 Task: Find connections with filter location Vitória do Mearim with filter topic #Leanstartupswith filter profile language German with filter current company Recruitment Hub with filter school Sri Muthukumaran Institute Of Technology with filter industry Printing Services with filter service category FIle Management with filter keywords title Maintenance Engineer
Action: Mouse moved to (469, 67)
Screenshot: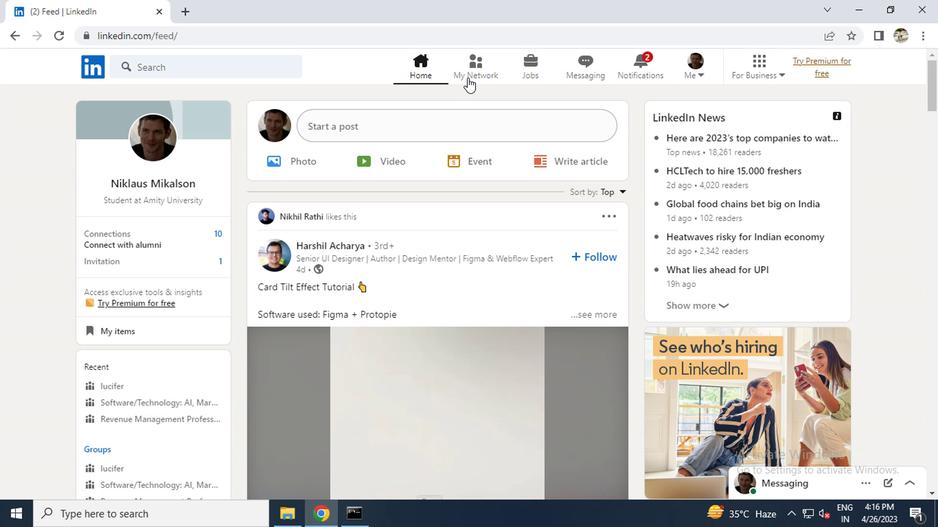 
Action: Mouse pressed left at (469, 67)
Screenshot: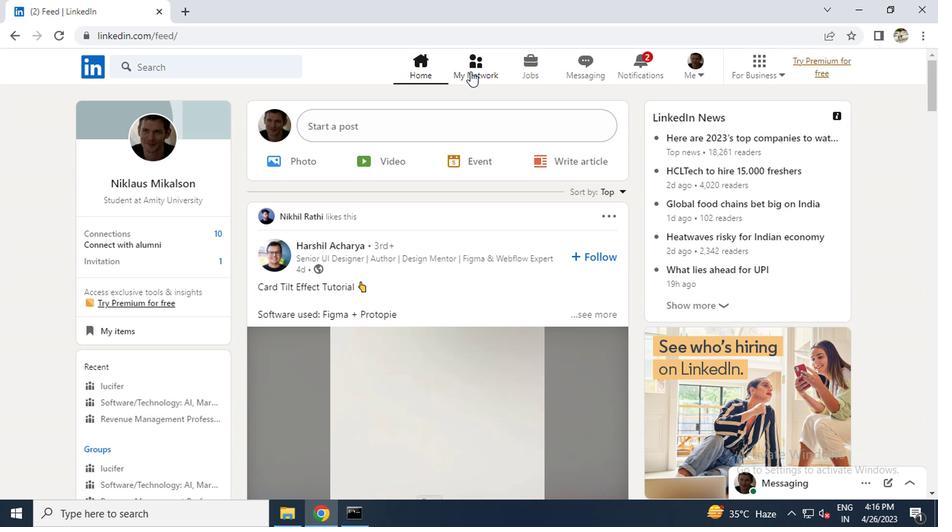 
Action: Mouse moved to (162, 143)
Screenshot: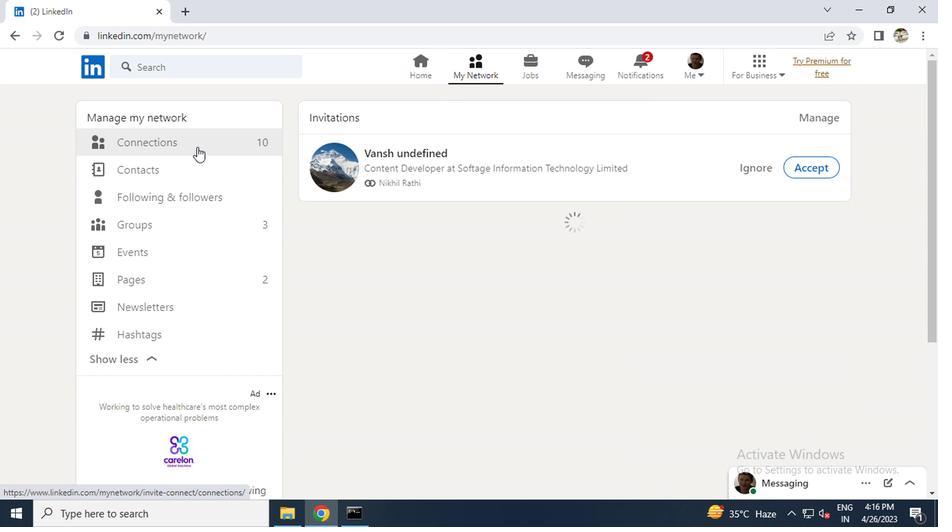 
Action: Mouse pressed left at (162, 143)
Screenshot: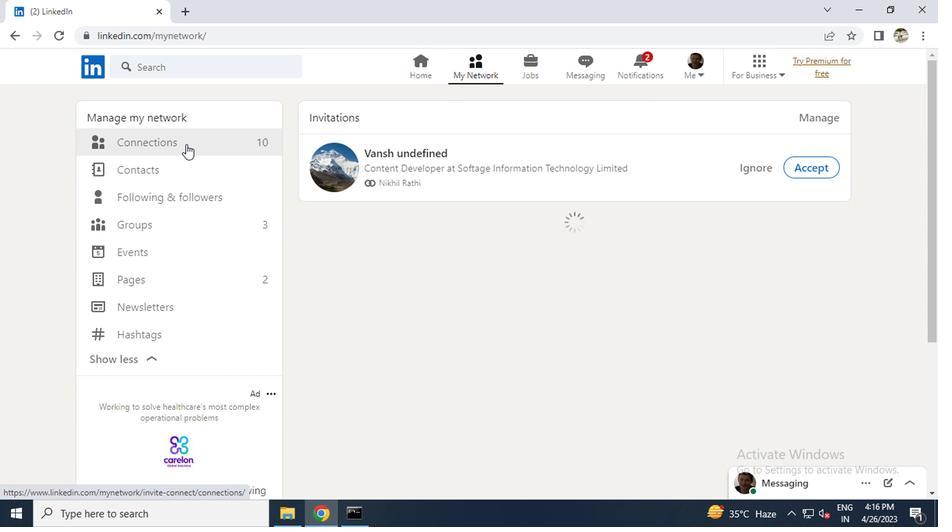 
Action: Mouse moved to (579, 148)
Screenshot: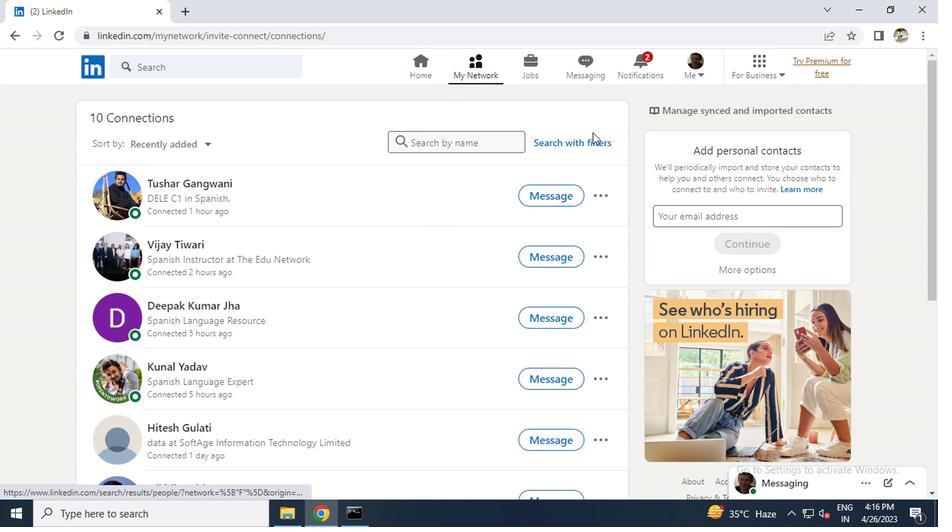 
Action: Mouse pressed left at (579, 148)
Screenshot: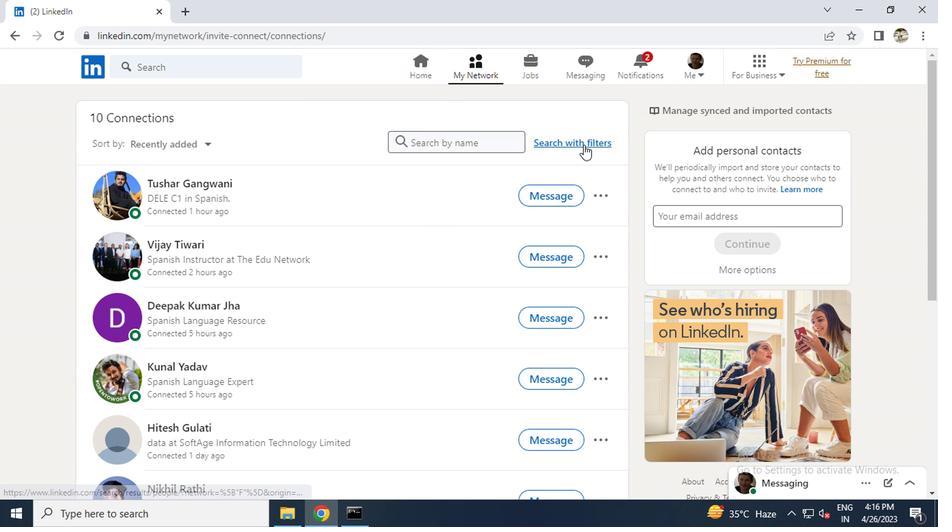 
Action: Mouse moved to (439, 100)
Screenshot: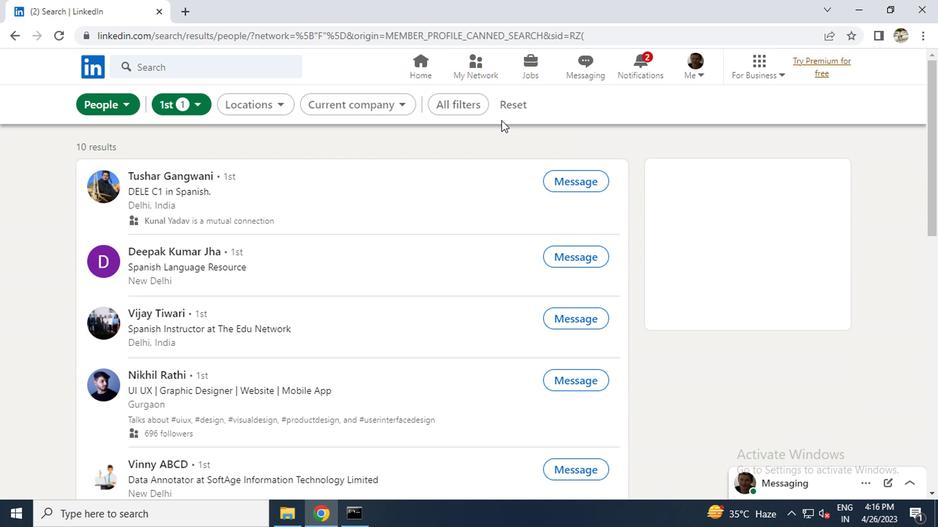 
Action: Mouse pressed left at (439, 100)
Screenshot: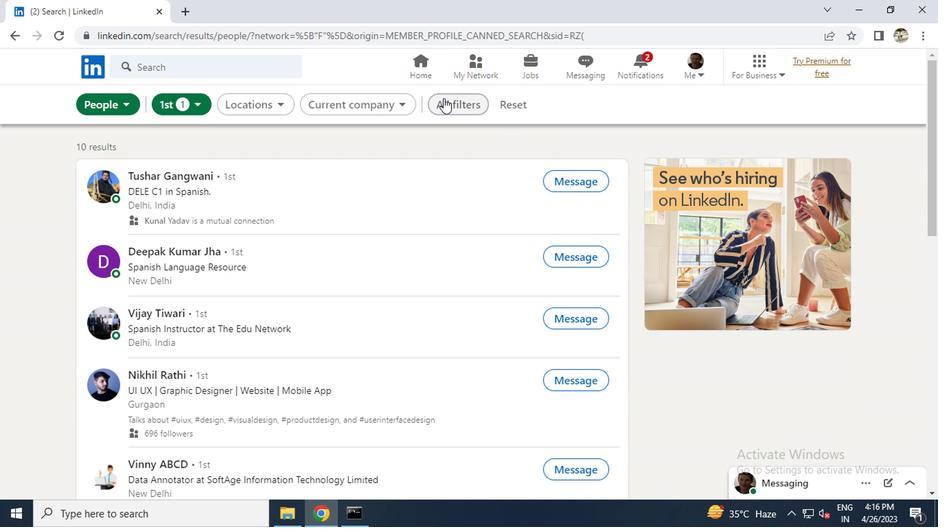 
Action: Mouse moved to (587, 192)
Screenshot: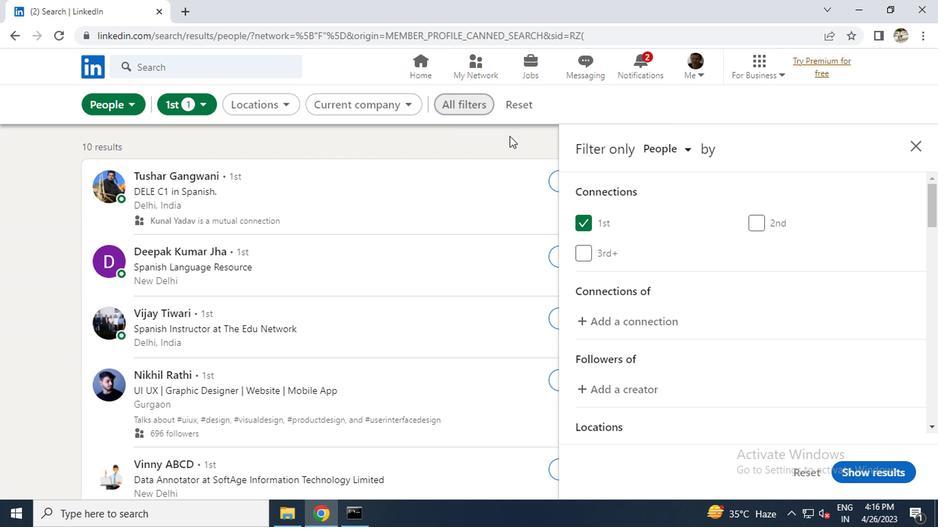 
Action: Mouse scrolled (587, 191) with delta (0, 0)
Screenshot: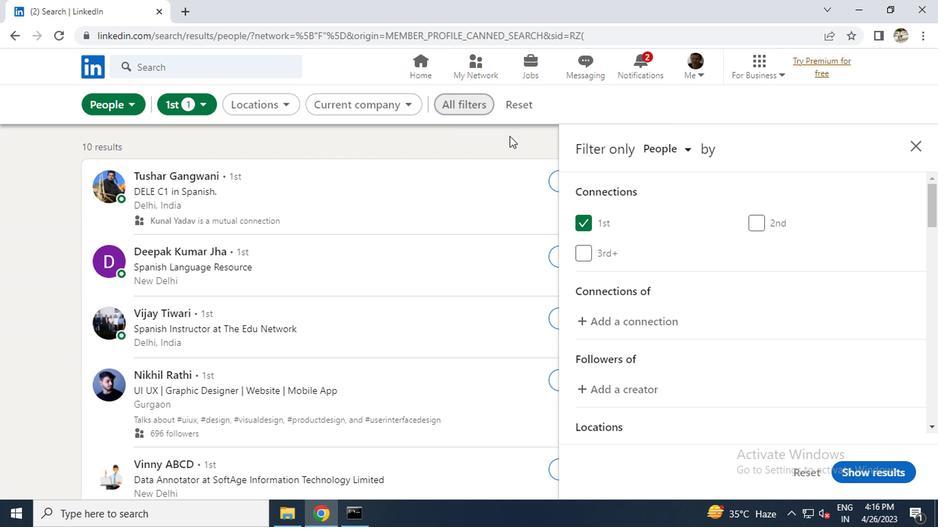 
Action: Mouse moved to (591, 195)
Screenshot: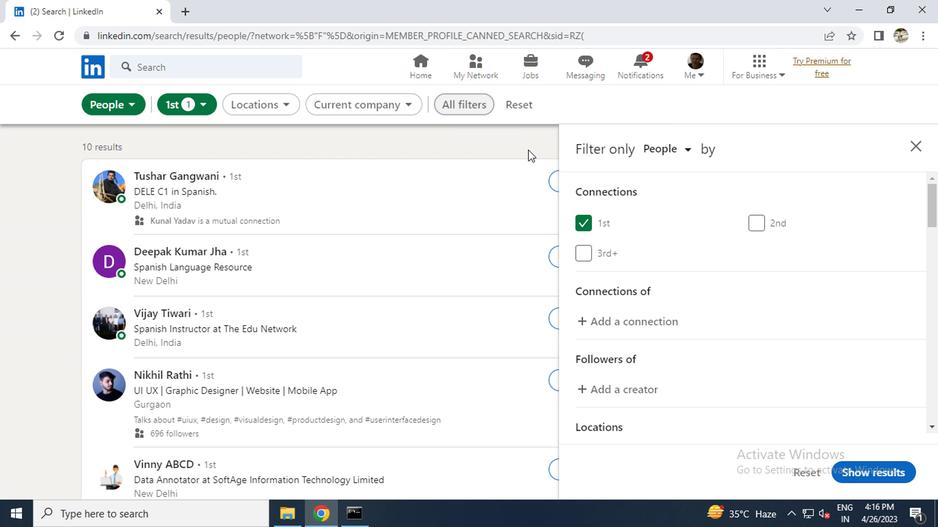 
Action: Mouse scrolled (591, 194) with delta (0, 0)
Screenshot: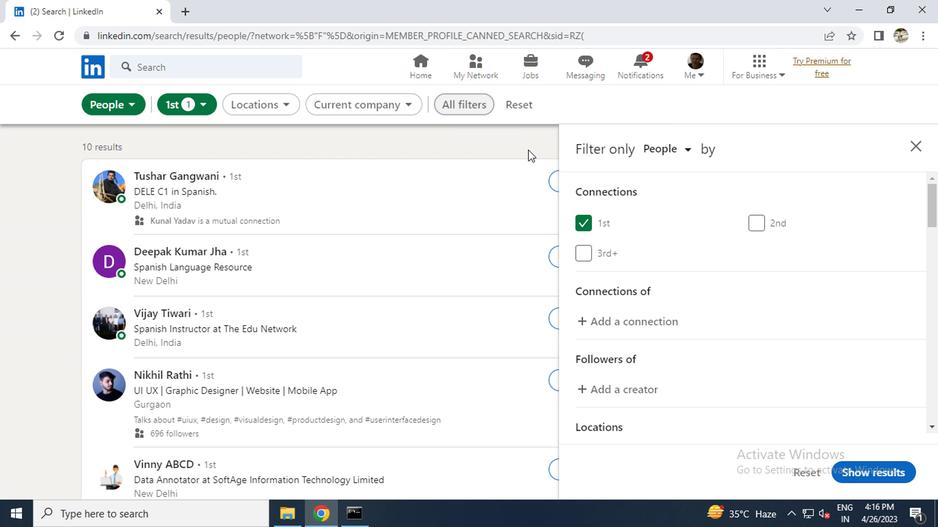 
Action: Mouse scrolled (591, 194) with delta (0, 0)
Screenshot: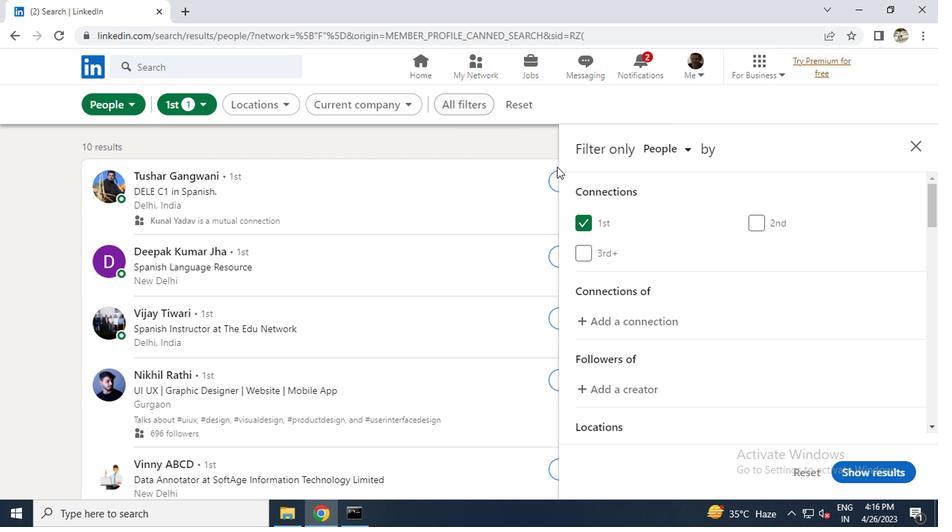 
Action: Mouse moved to (777, 316)
Screenshot: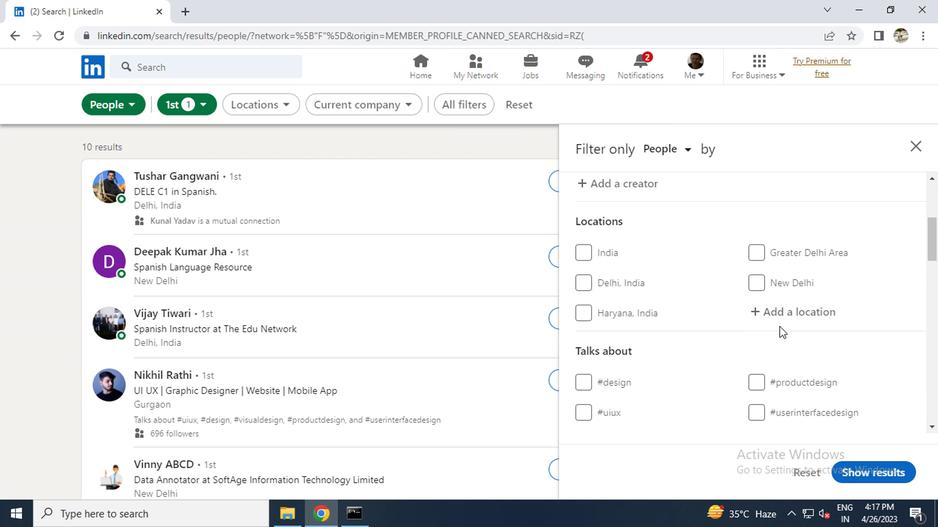 
Action: Mouse pressed left at (777, 316)
Screenshot: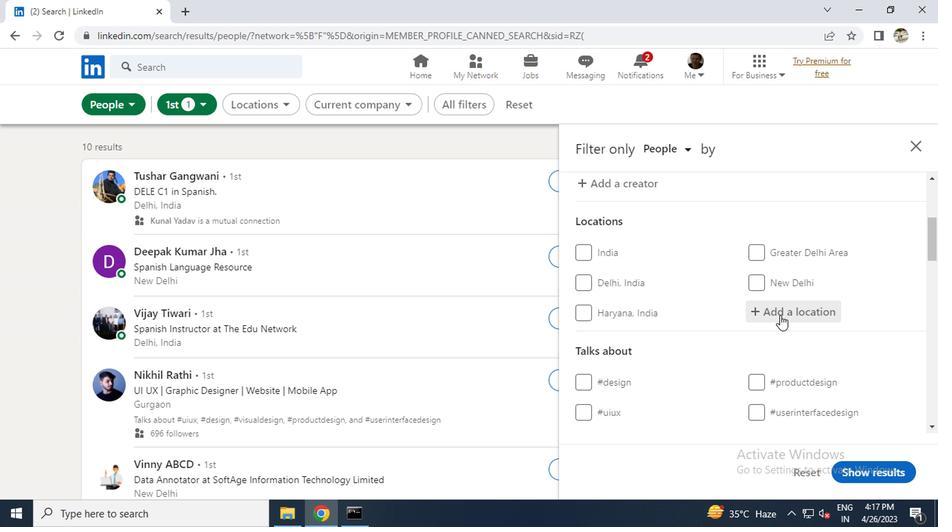 
Action: Key pressed <Key.caps_lock>v<Key.caps_lock>itoria<Key.space><Key.caps_lock>d<Key.caps_lock>o<Key.space><Key.caps_lock>m<Key.caps_lock>earim<Key.enter>
Screenshot: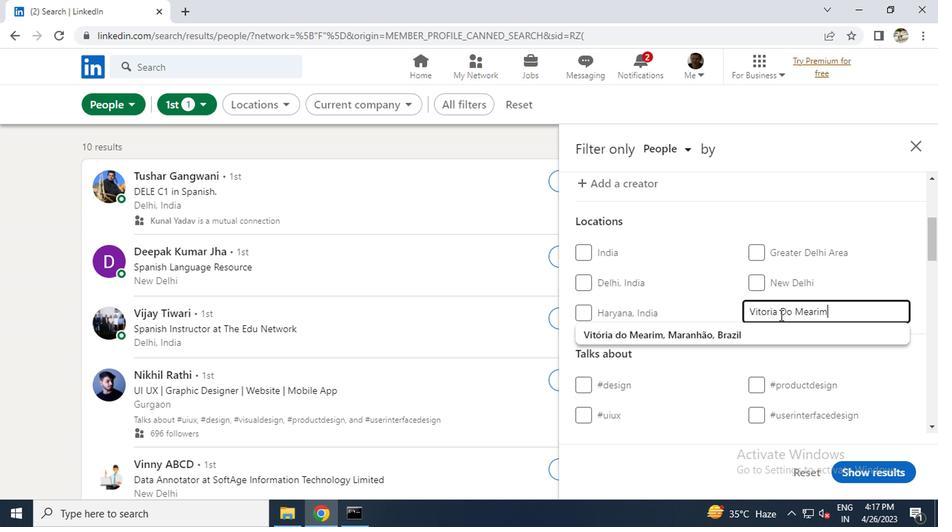 
Action: Mouse scrolled (777, 315) with delta (0, 0)
Screenshot: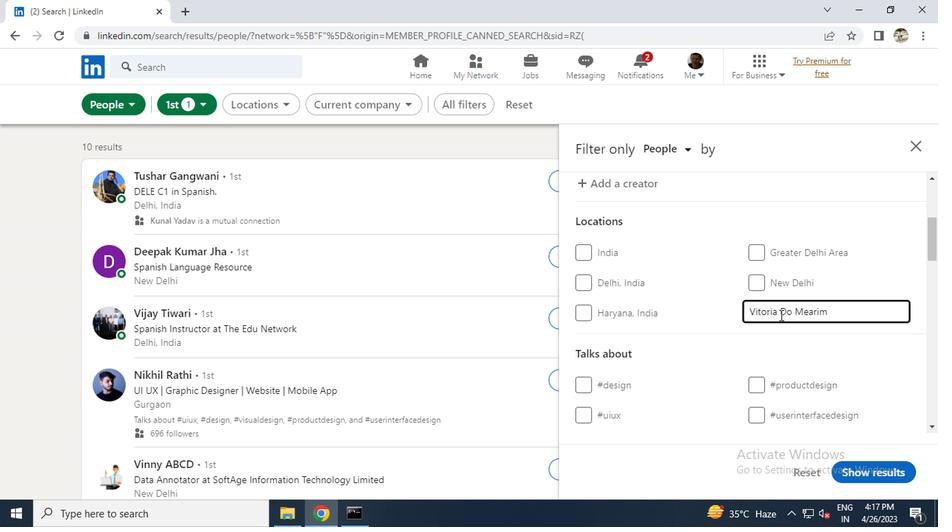 
Action: Mouse scrolled (777, 315) with delta (0, 0)
Screenshot: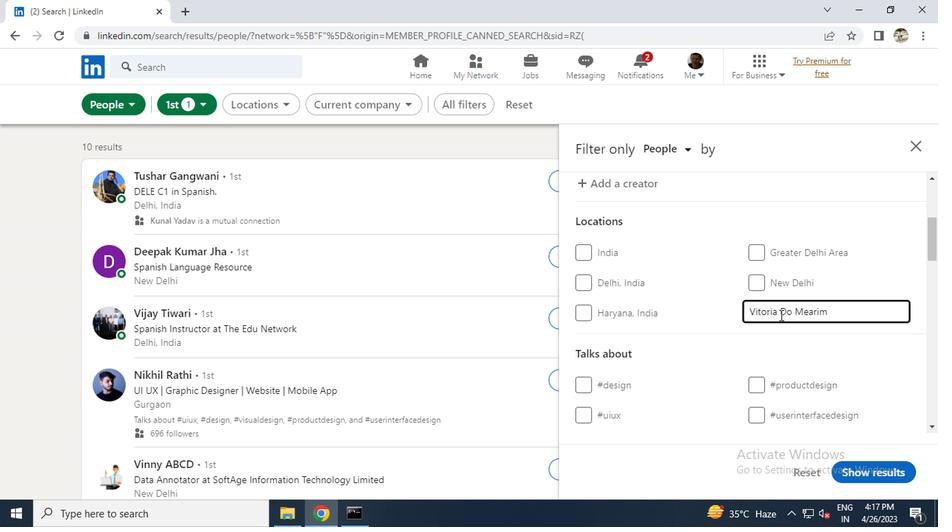 
Action: Mouse moved to (777, 307)
Screenshot: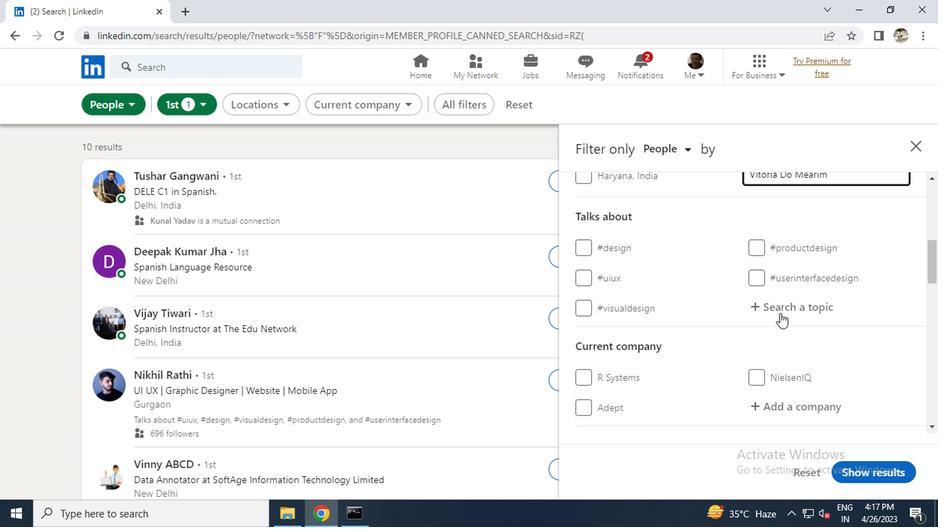
Action: Mouse pressed left at (777, 307)
Screenshot: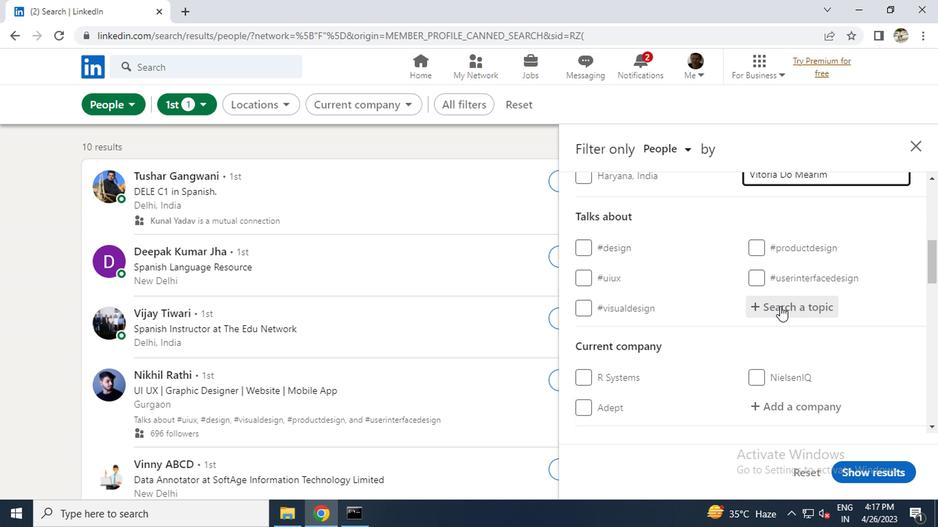 
Action: Key pressed <Key.shift>#<Key.caps_lock>L<Key.caps_lock>EANSTARTUPS<Key.enter>
Screenshot: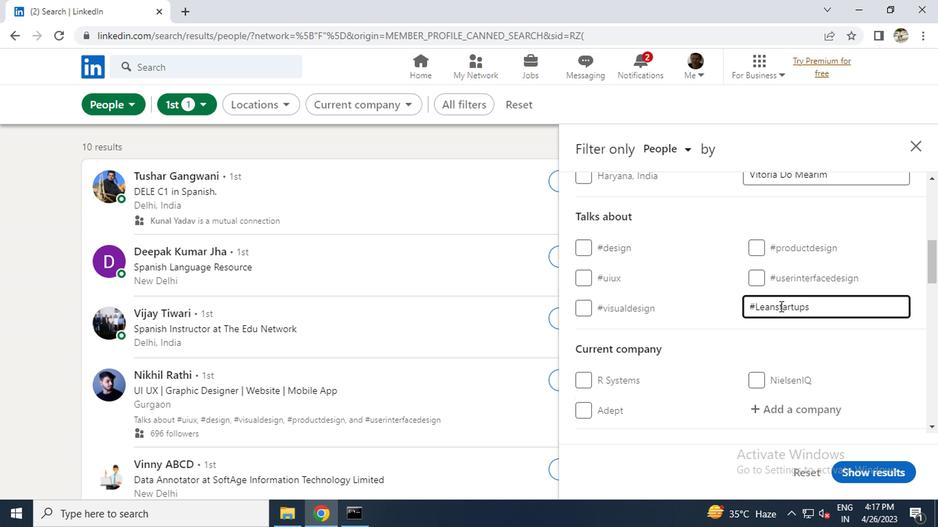 
Action: Mouse scrolled (777, 306) with delta (0, 0)
Screenshot: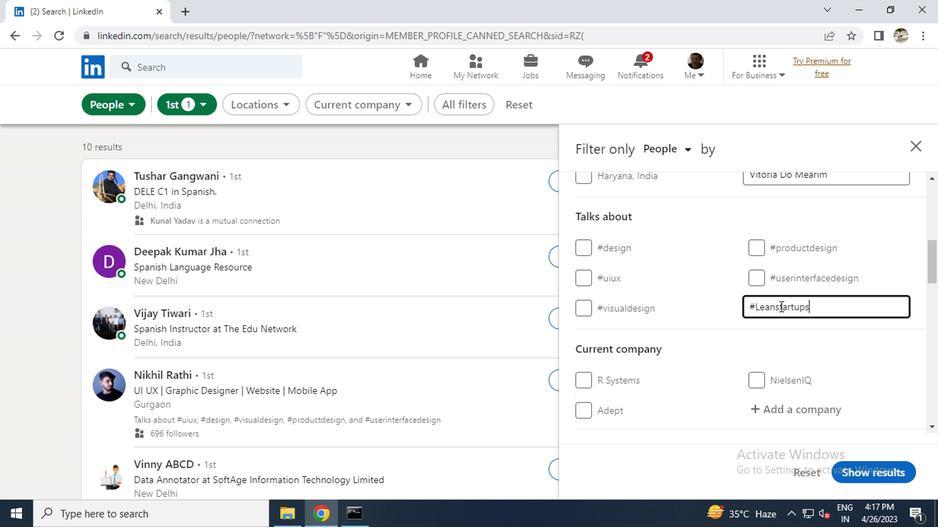 
Action: Mouse scrolled (777, 306) with delta (0, 0)
Screenshot: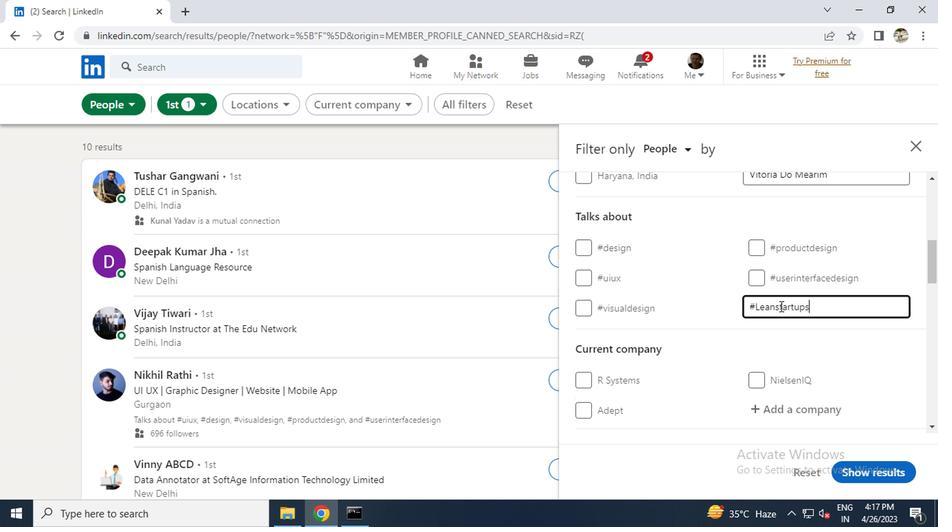 
Action: Mouse scrolled (777, 306) with delta (0, 0)
Screenshot: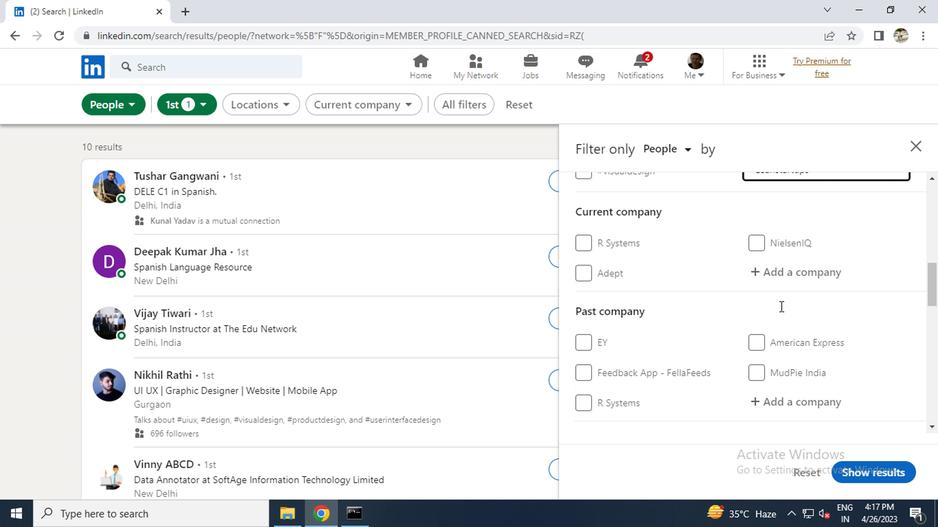 
Action: Mouse scrolled (777, 306) with delta (0, 0)
Screenshot: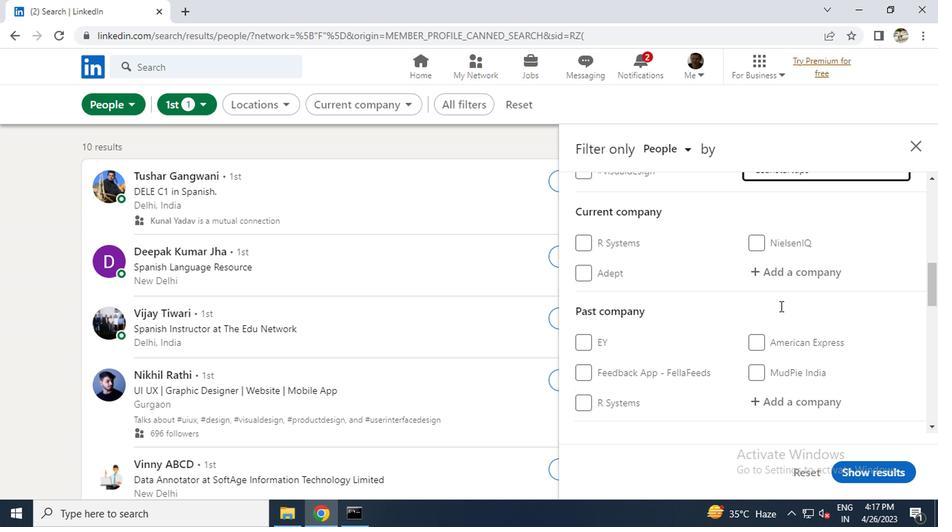 
Action: Mouse scrolled (777, 306) with delta (0, 0)
Screenshot: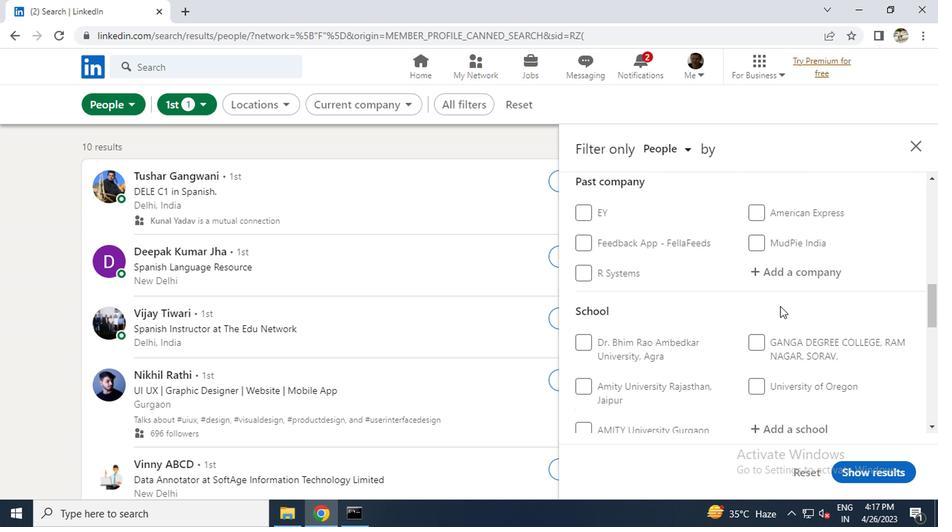 
Action: Mouse scrolled (777, 306) with delta (0, 0)
Screenshot: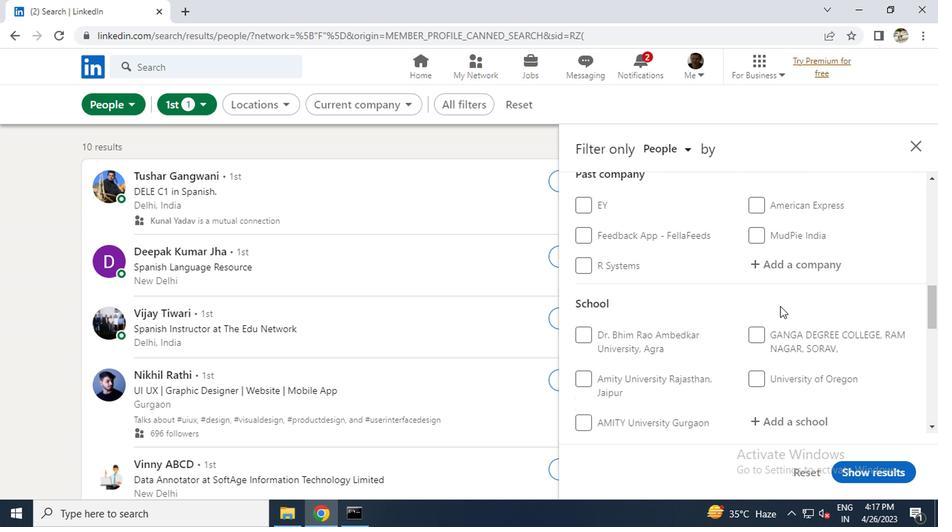 
Action: Mouse scrolled (777, 306) with delta (0, 0)
Screenshot: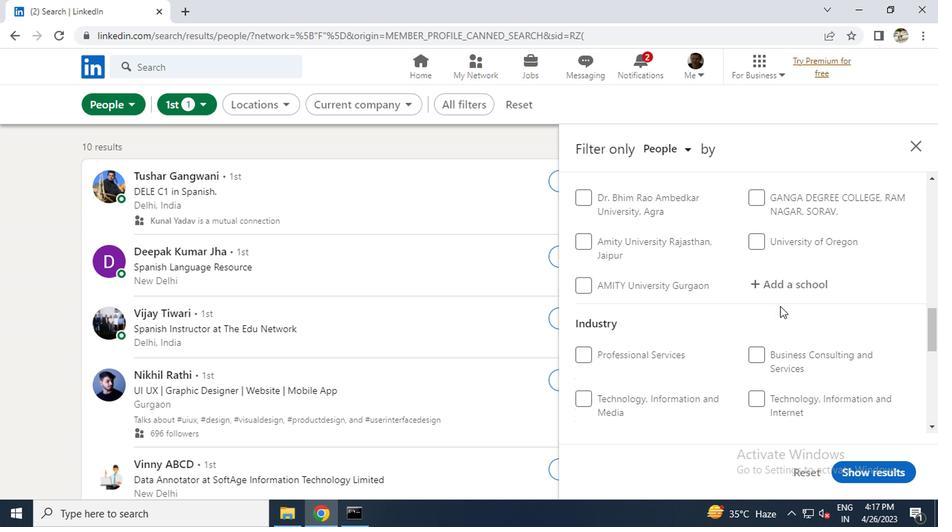 
Action: Mouse scrolled (777, 306) with delta (0, 0)
Screenshot: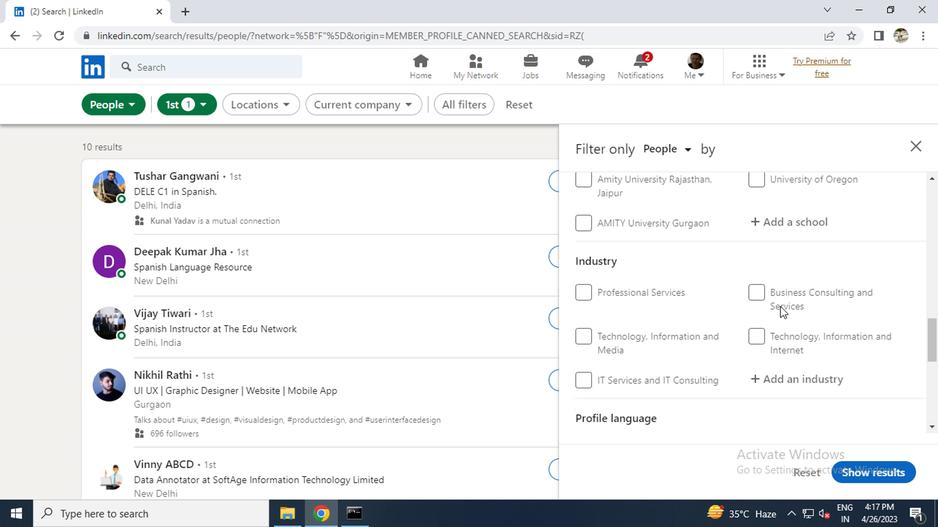
Action: Mouse scrolled (777, 308) with delta (0, 0)
Screenshot: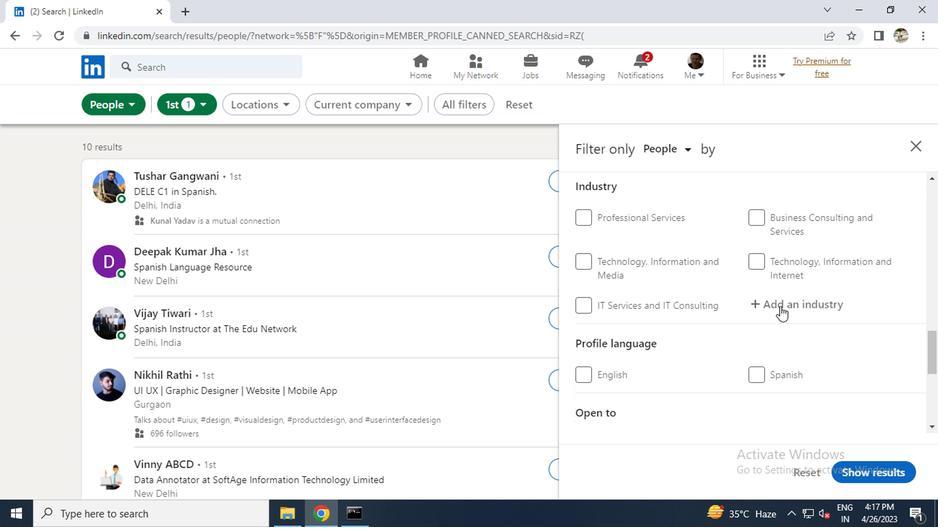 
Action: Mouse scrolled (777, 308) with delta (0, 0)
Screenshot: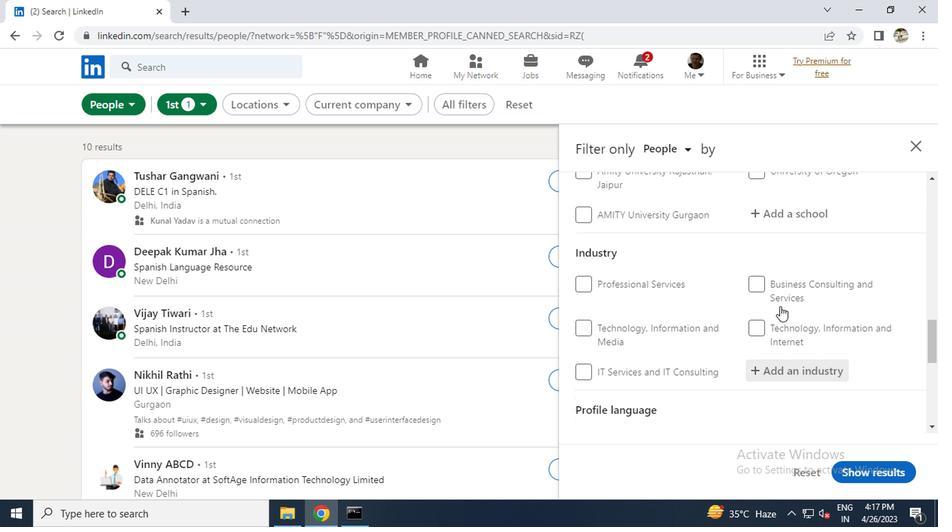 
Action: Mouse scrolled (777, 308) with delta (0, 0)
Screenshot: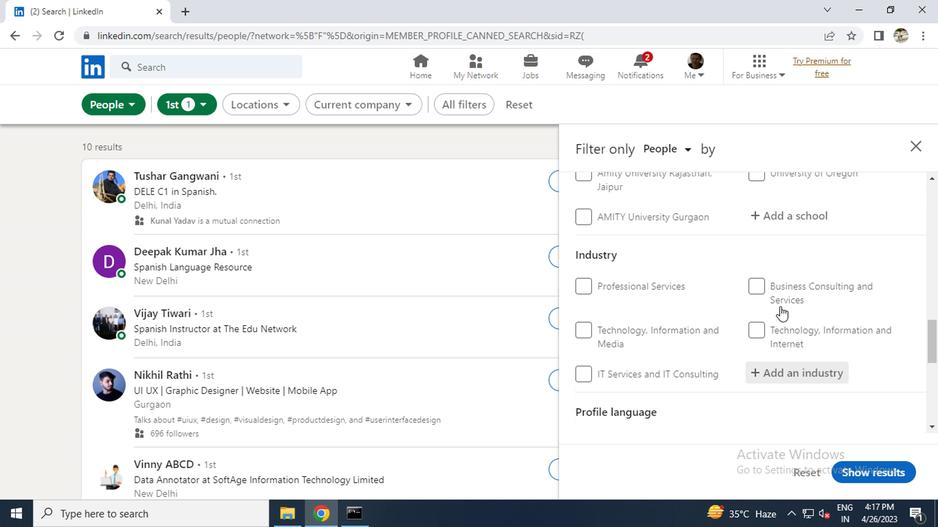 
Action: Mouse scrolled (777, 308) with delta (0, 0)
Screenshot: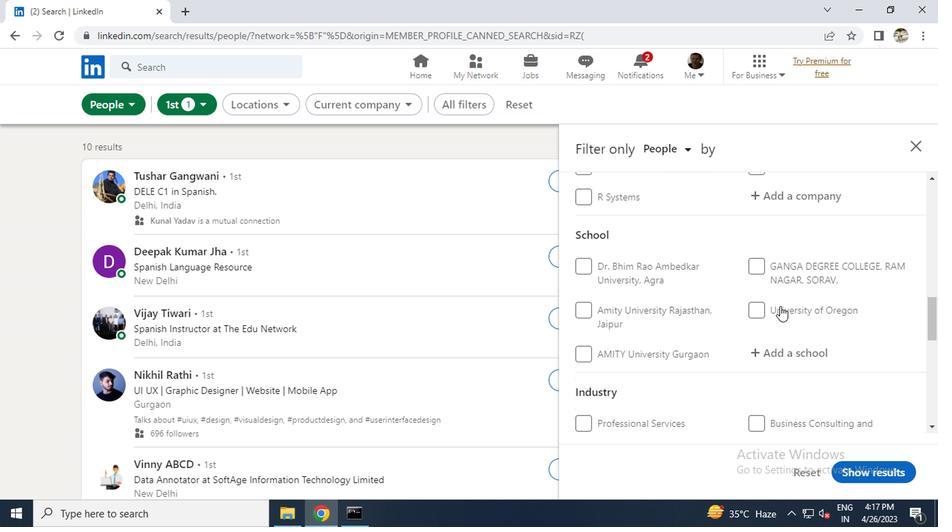 
Action: Mouse scrolled (777, 308) with delta (0, 0)
Screenshot: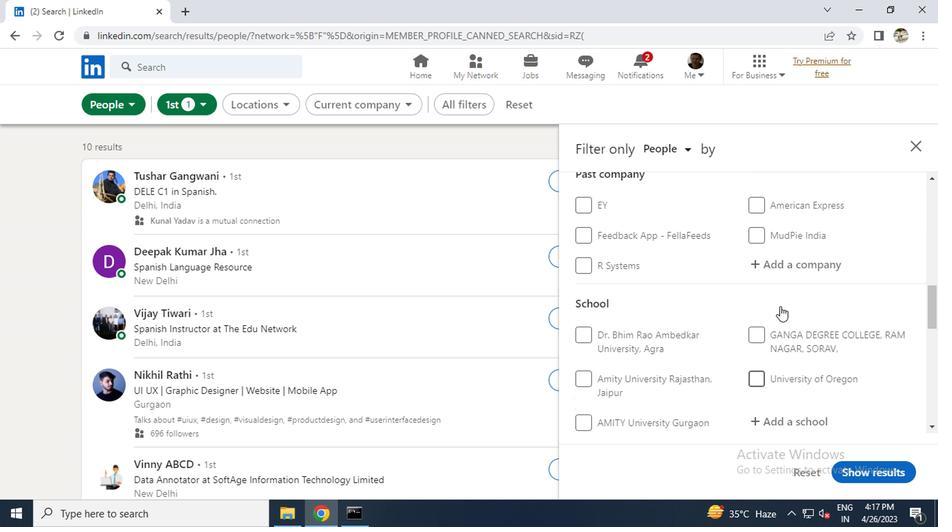 
Action: Mouse scrolled (777, 308) with delta (0, 0)
Screenshot: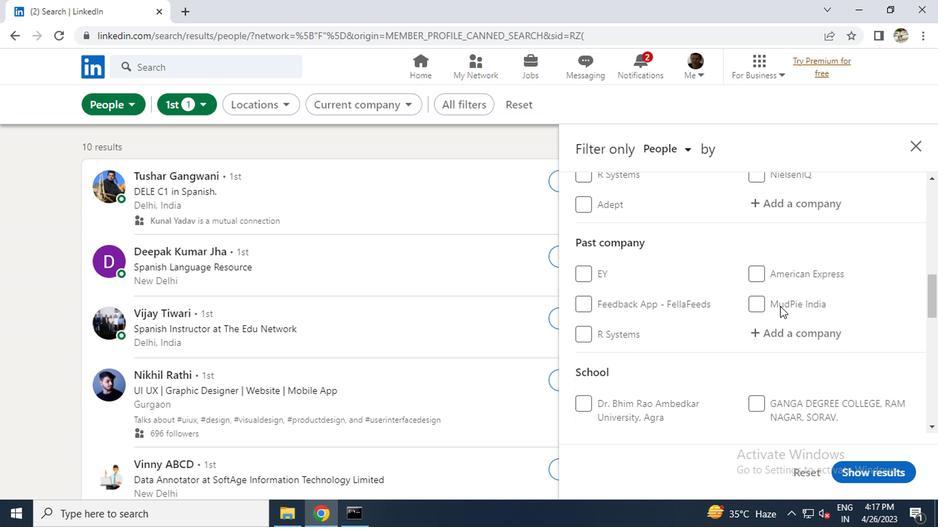 
Action: Mouse moved to (781, 269)
Screenshot: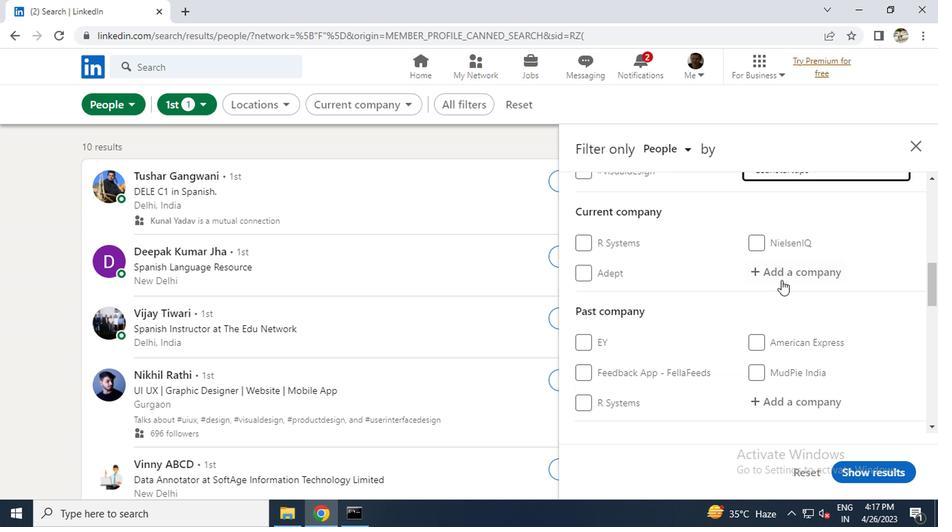 
Action: Mouse pressed left at (781, 269)
Screenshot: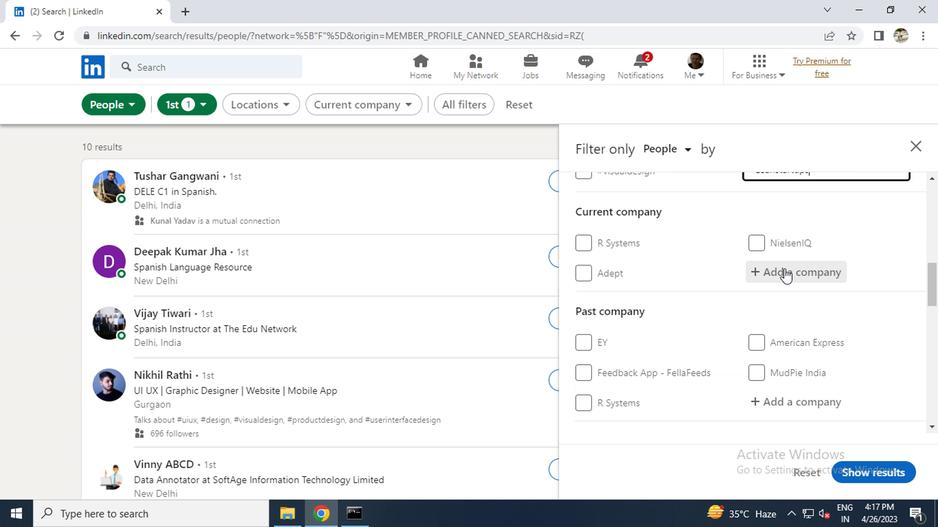 
Action: Key pressed <Key.caps_lock>R<Key.caps_lock>ECRUITMENT<Key.space><Key.caps_lock>H<Key.caps_lock>UB
Screenshot: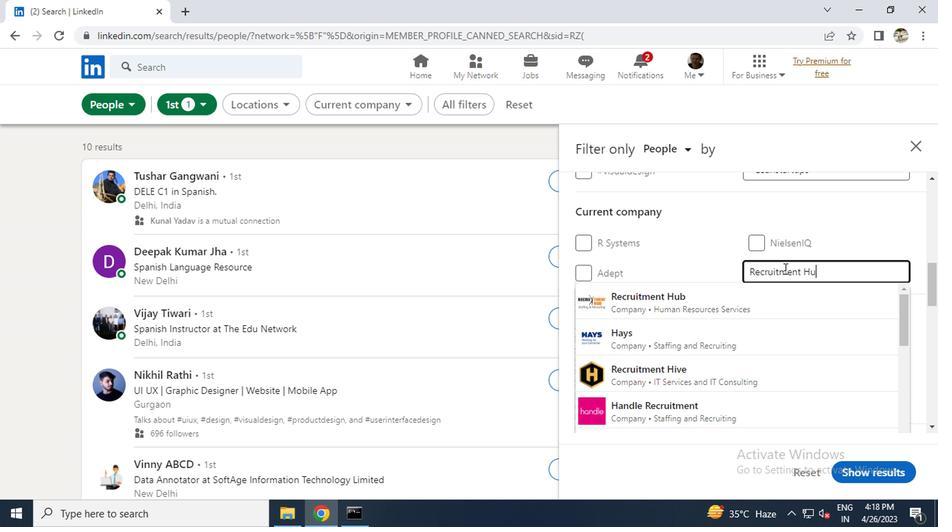 
Action: Mouse moved to (690, 297)
Screenshot: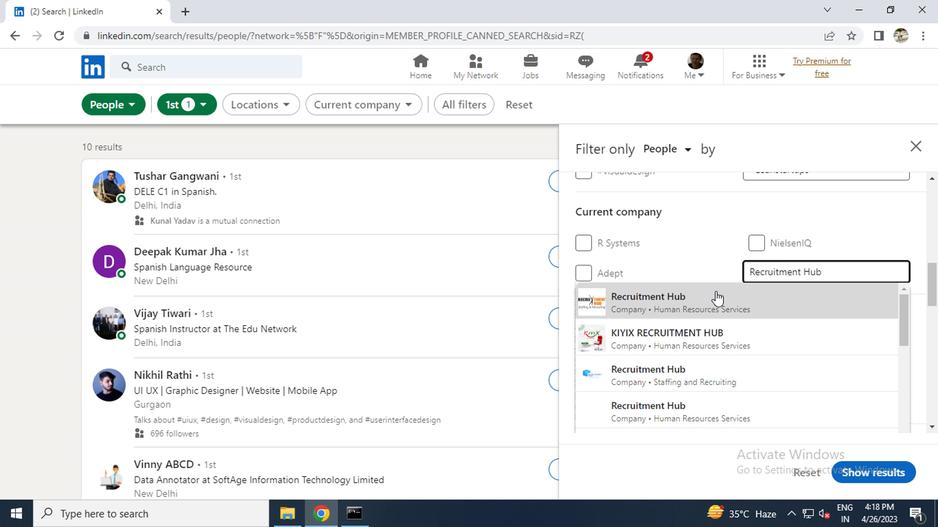 
Action: Mouse pressed left at (690, 297)
Screenshot: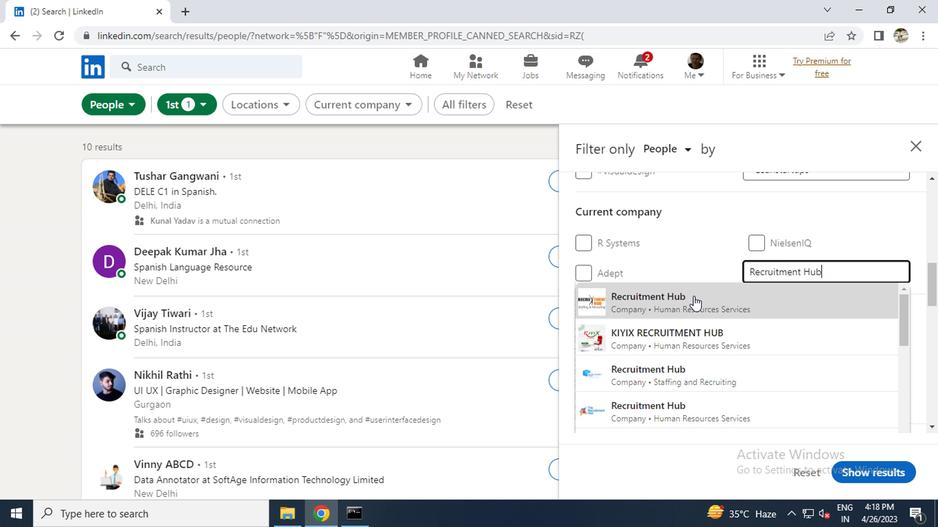 
Action: Mouse scrolled (690, 296) with delta (0, 0)
Screenshot: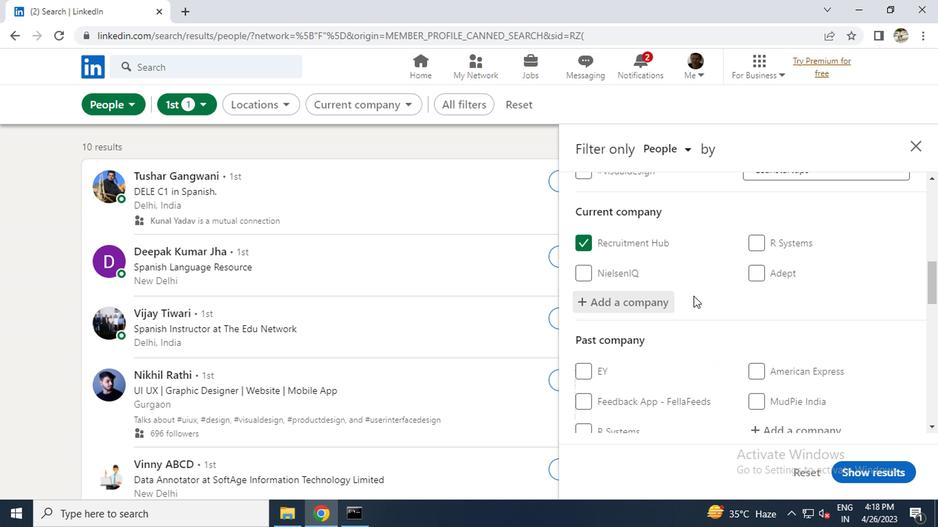 
Action: Mouse scrolled (690, 296) with delta (0, 0)
Screenshot: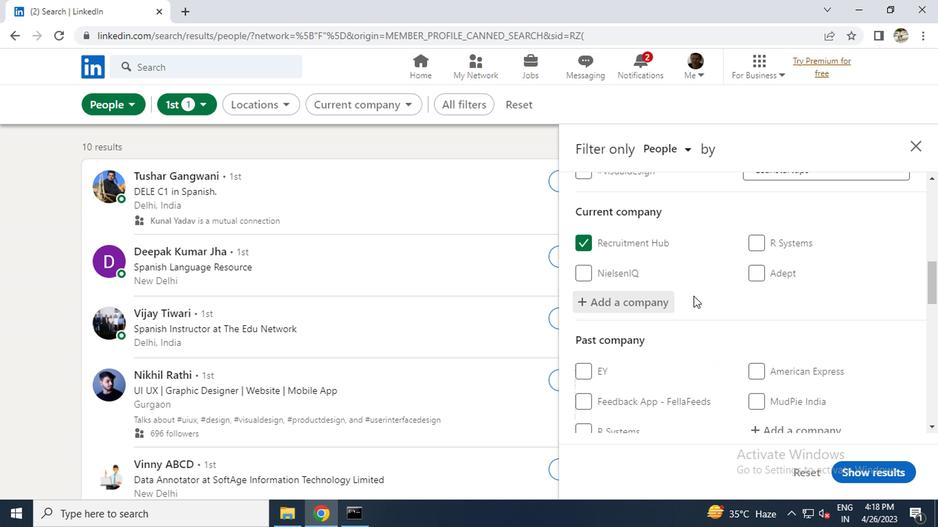 
Action: Mouse moved to (697, 300)
Screenshot: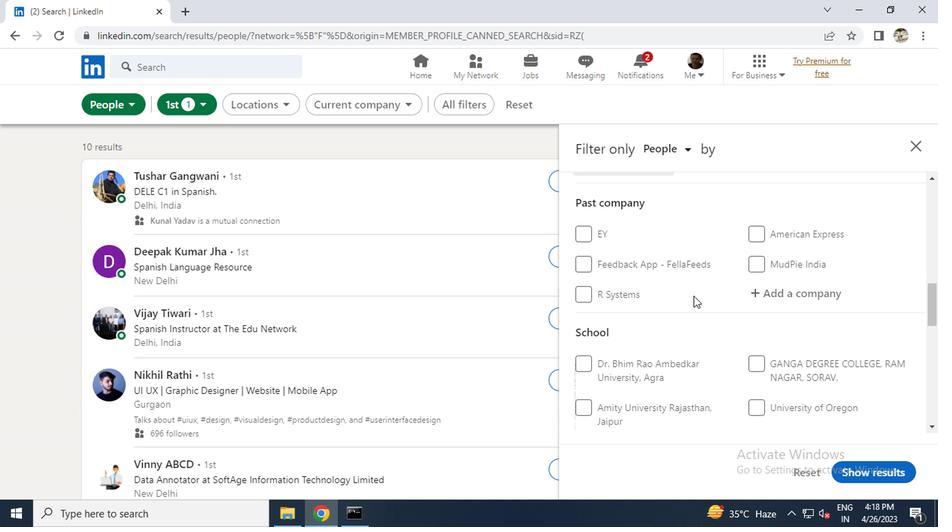 
Action: Mouse scrolled (697, 299) with delta (0, 0)
Screenshot: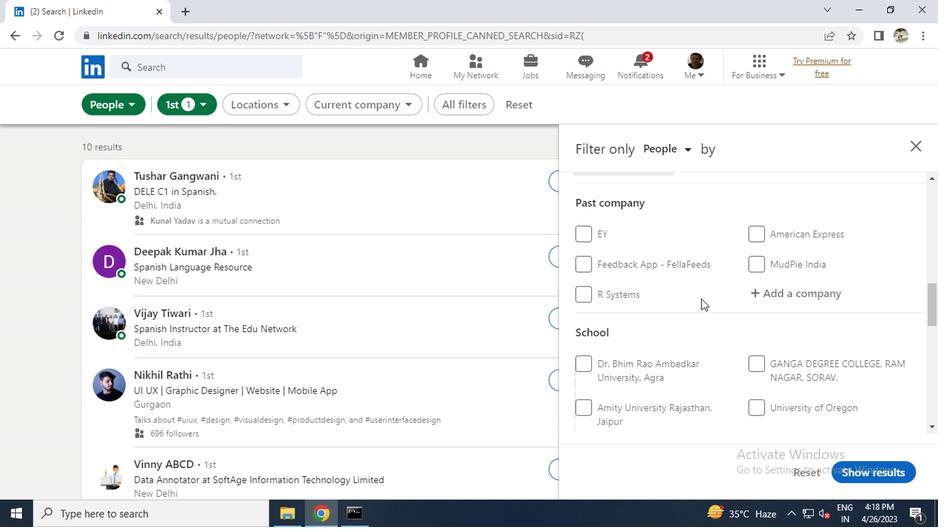
Action: Mouse moved to (762, 374)
Screenshot: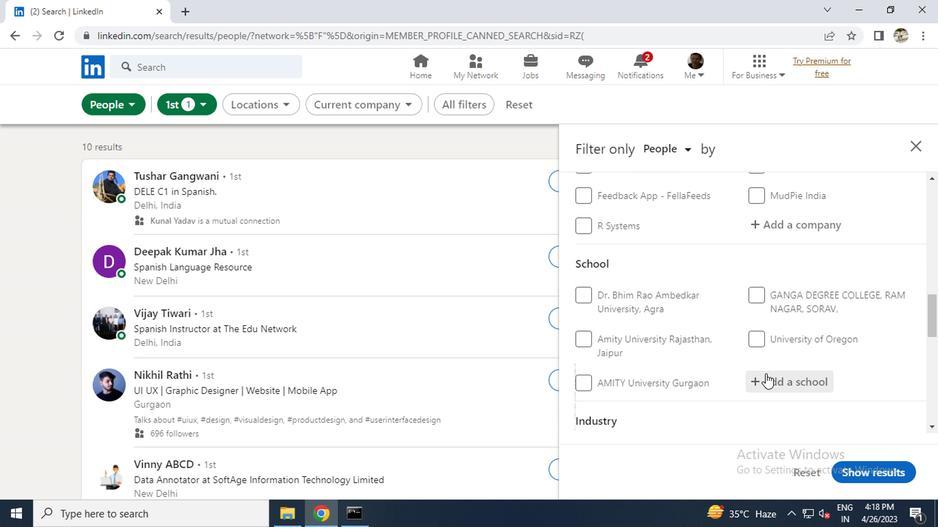 
Action: Mouse pressed left at (762, 374)
Screenshot: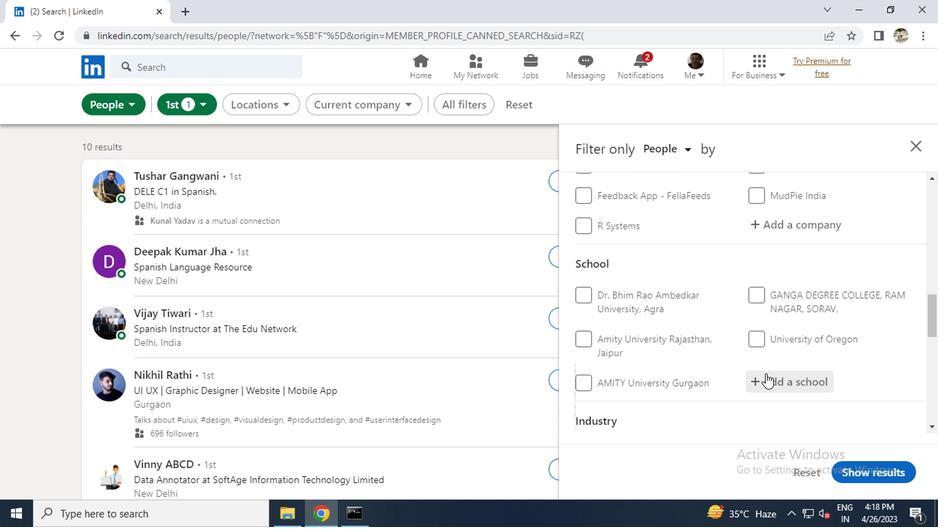 
Action: Key pressed <Key.caps_lock>S<Key.caps_lock>RI<Key.space><Key.caps_lock>M<Key.caps_lock>UTHUKU
Screenshot: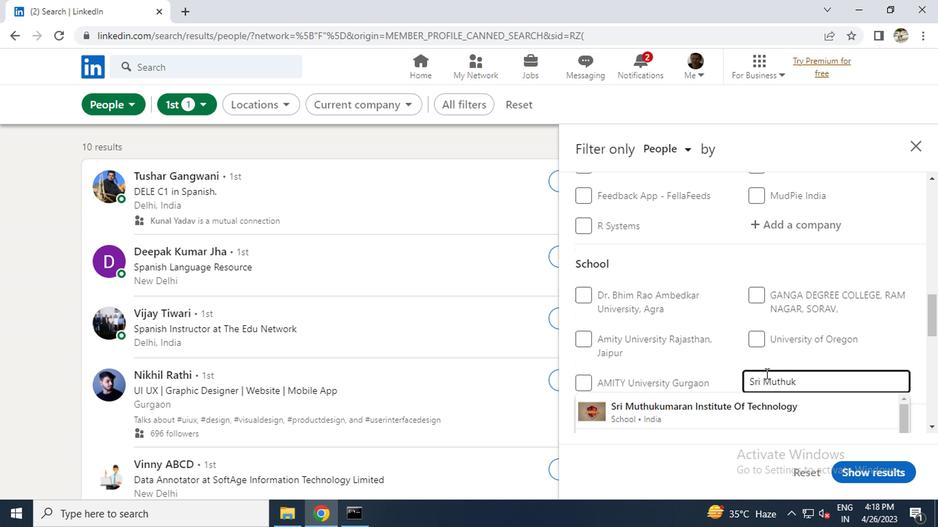 
Action: Mouse moved to (722, 412)
Screenshot: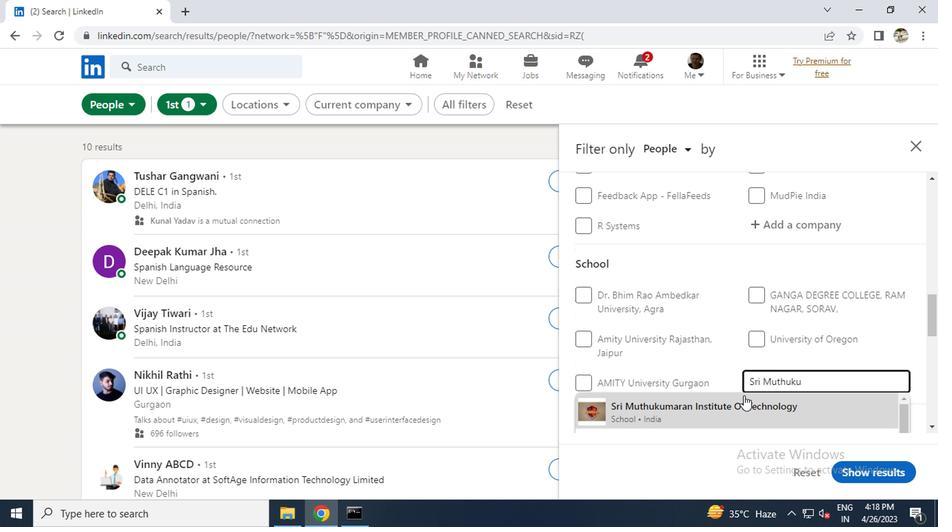 
Action: Mouse pressed left at (722, 412)
Screenshot: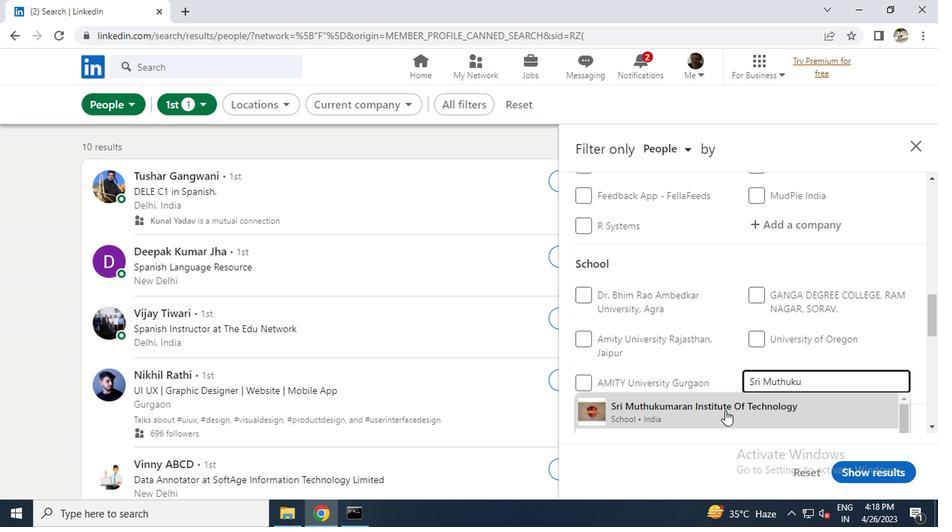 
Action: Mouse scrolled (722, 411) with delta (0, 0)
Screenshot: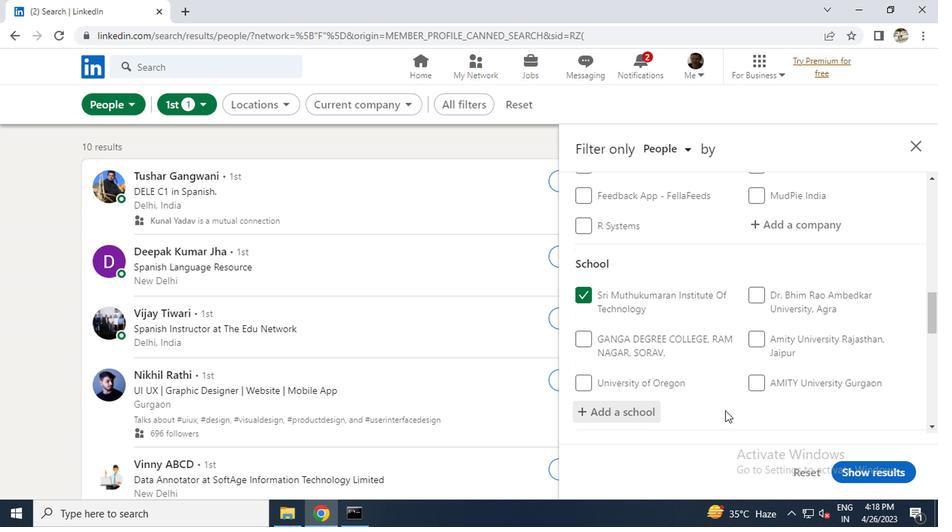 
Action: Mouse scrolled (722, 411) with delta (0, 0)
Screenshot: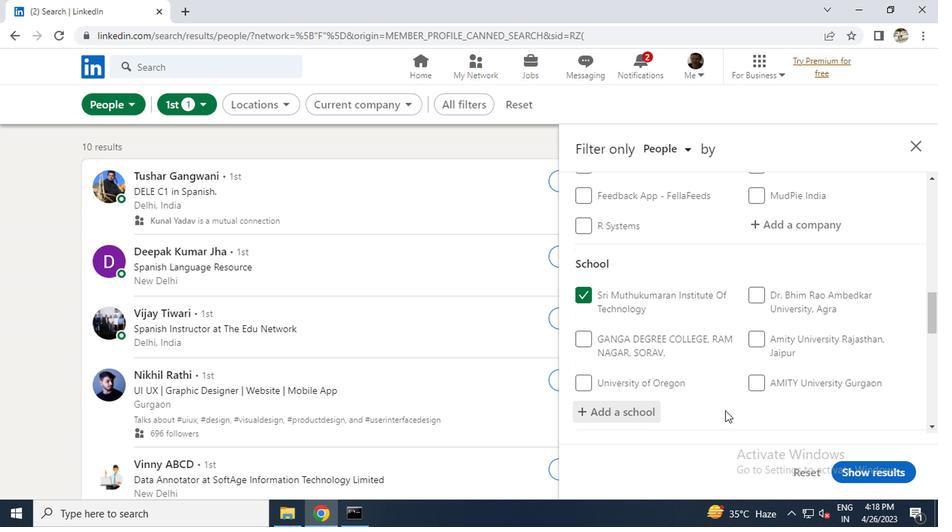 
Action: Mouse scrolled (722, 411) with delta (0, 0)
Screenshot: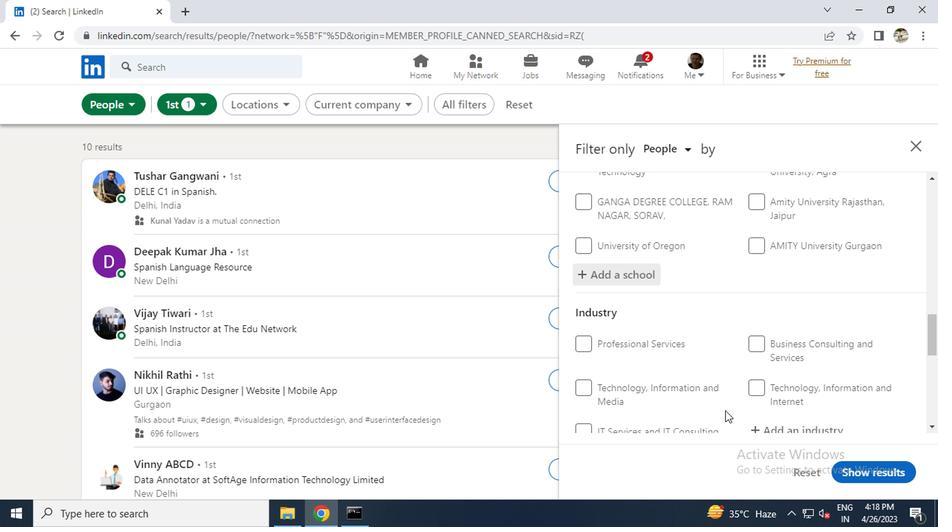 
Action: Mouse moved to (772, 361)
Screenshot: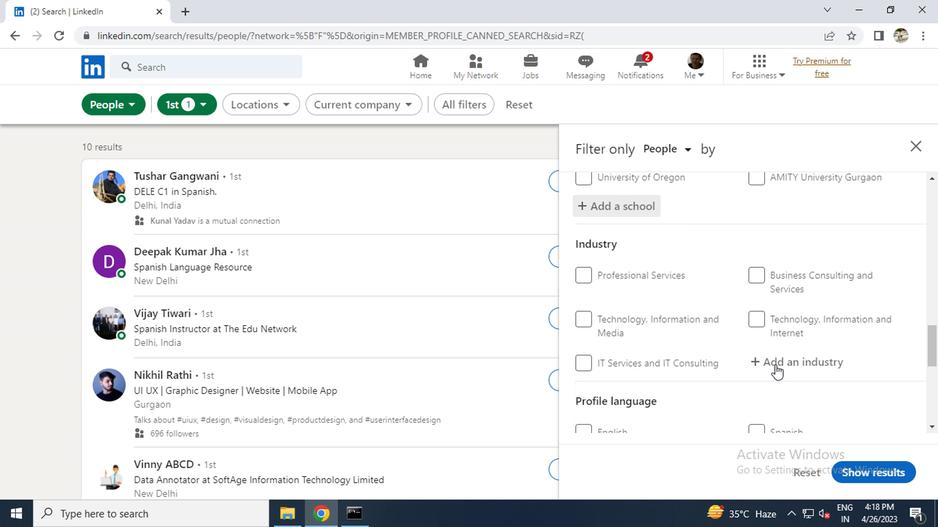 
Action: Mouse pressed left at (772, 361)
Screenshot: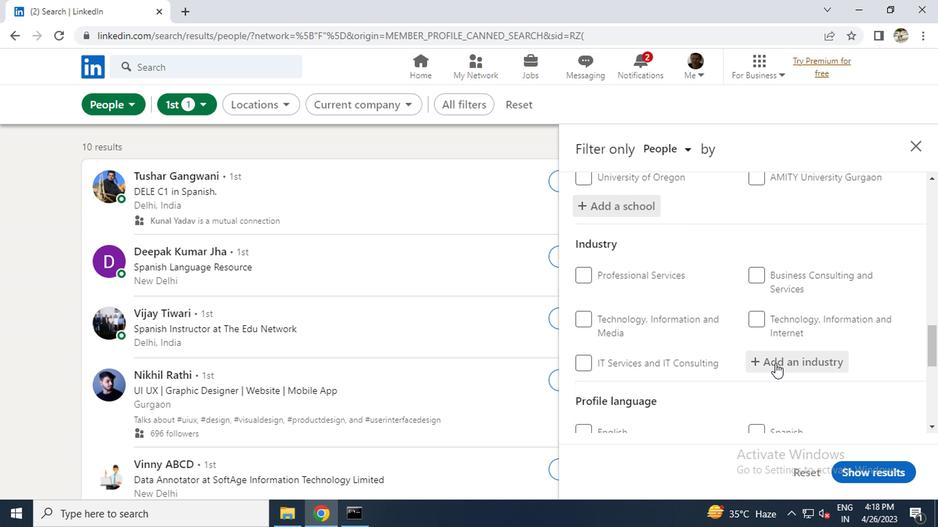 
Action: Key pressed <Key.caps_lock>P<Key.caps_lock>A<Key.backspace>RINTING<Key.space>
Screenshot: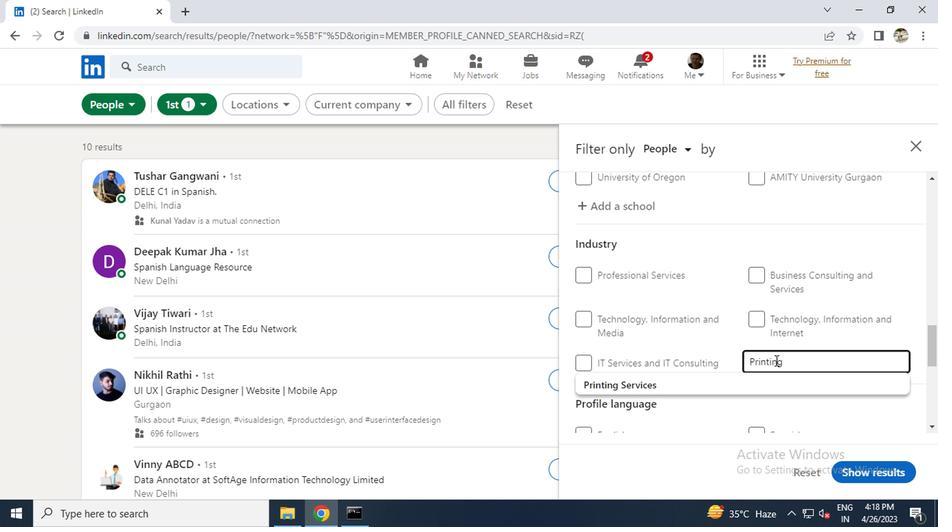 
Action: Mouse moved to (749, 384)
Screenshot: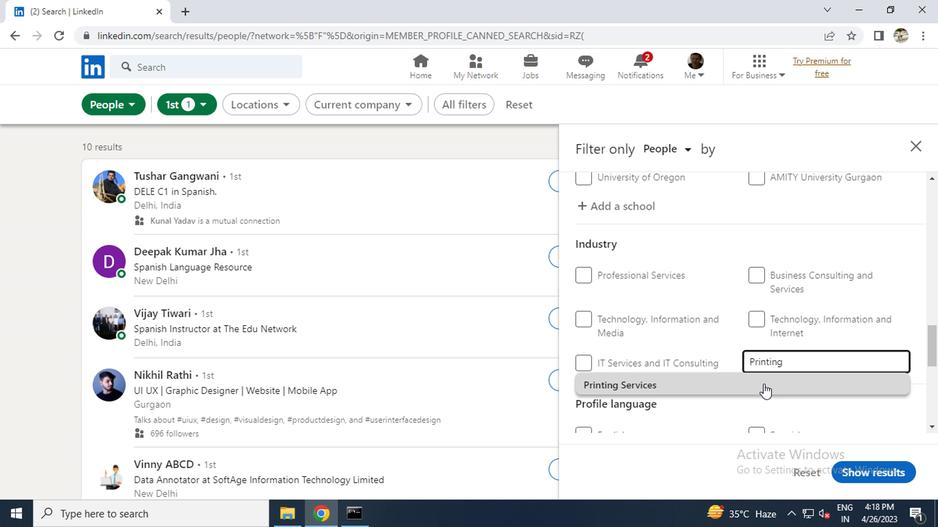 
Action: Mouse pressed left at (749, 384)
Screenshot: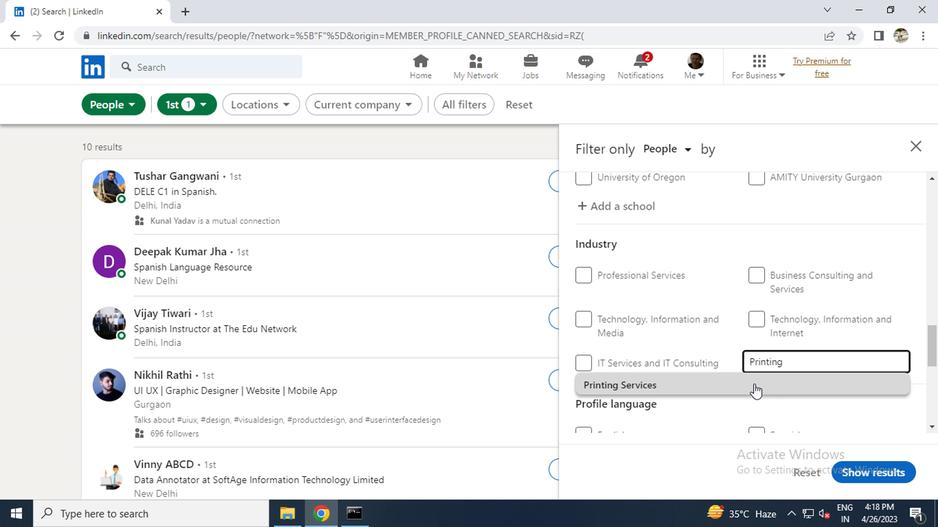 
Action: Mouse scrolled (749, 383) with delta (0, 0)
Screenshot: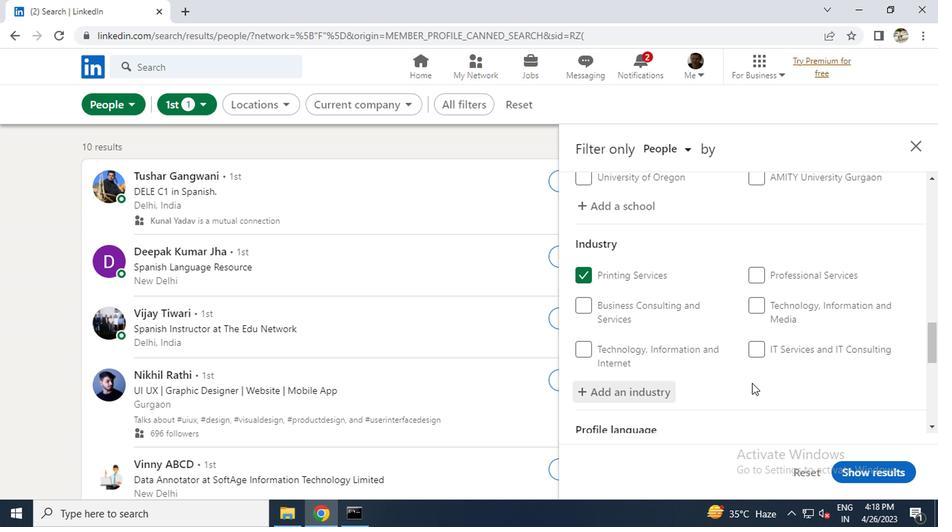 
Action: Mouse scrolled (749, 383) with delta (0, 0)
Screenshot: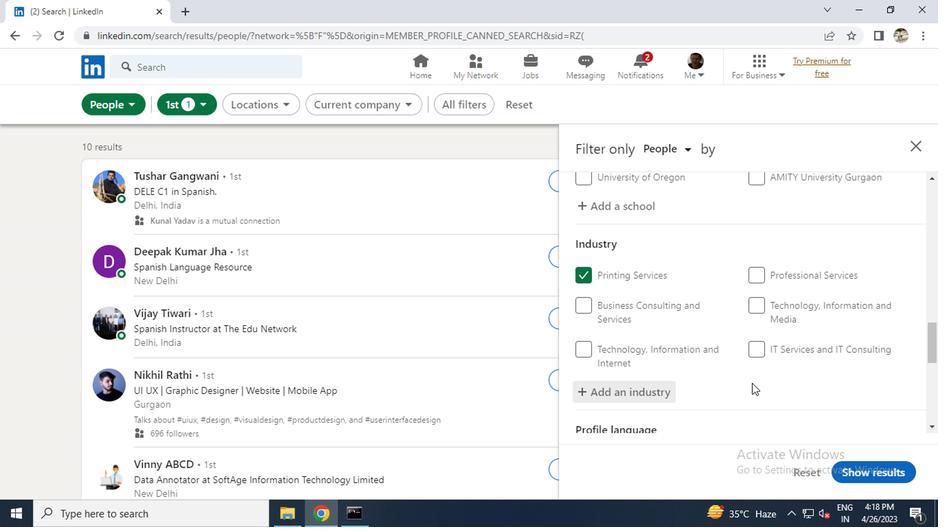
Action: Mouse scrolled (749, 383) with delta (0, 0)
Screenshot: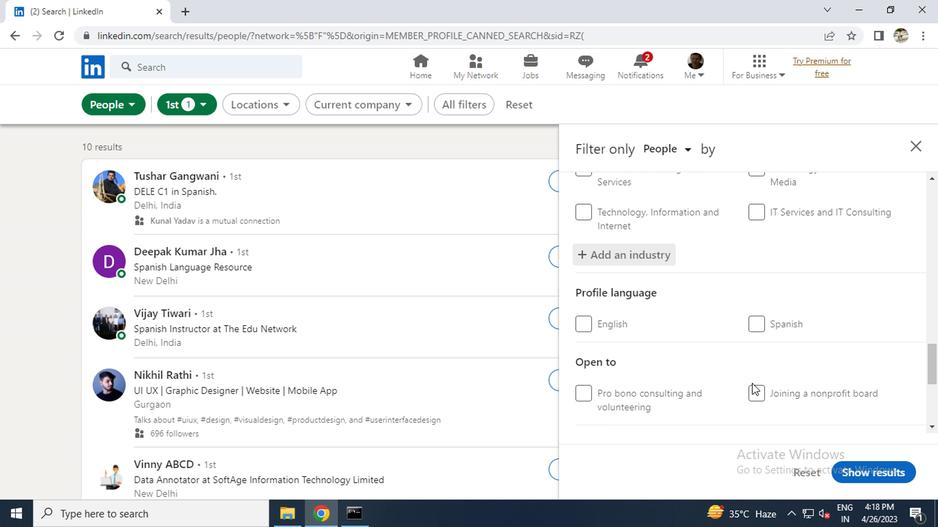 
Action: Mouse scrolled (749, 383) with delta (0, 0)
Screenshot: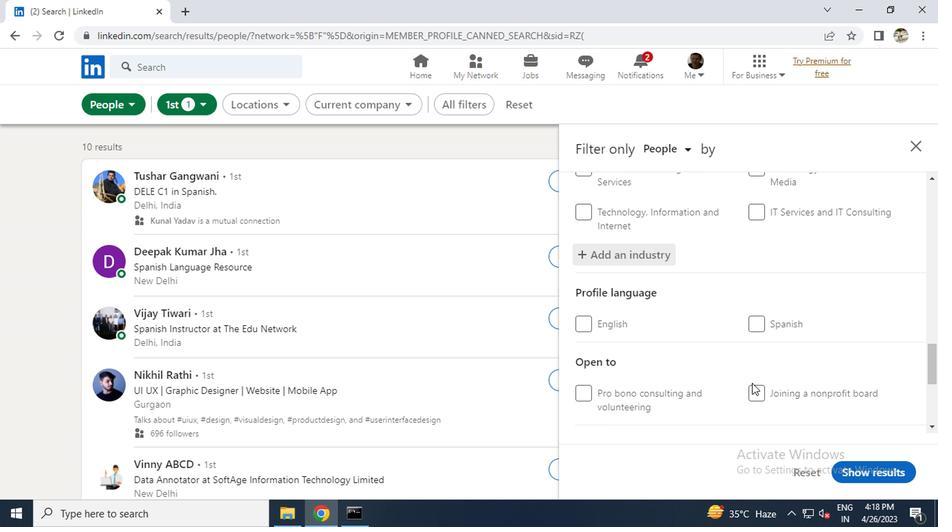 
Action: Mouse moved to (747, 379)
Screenshot: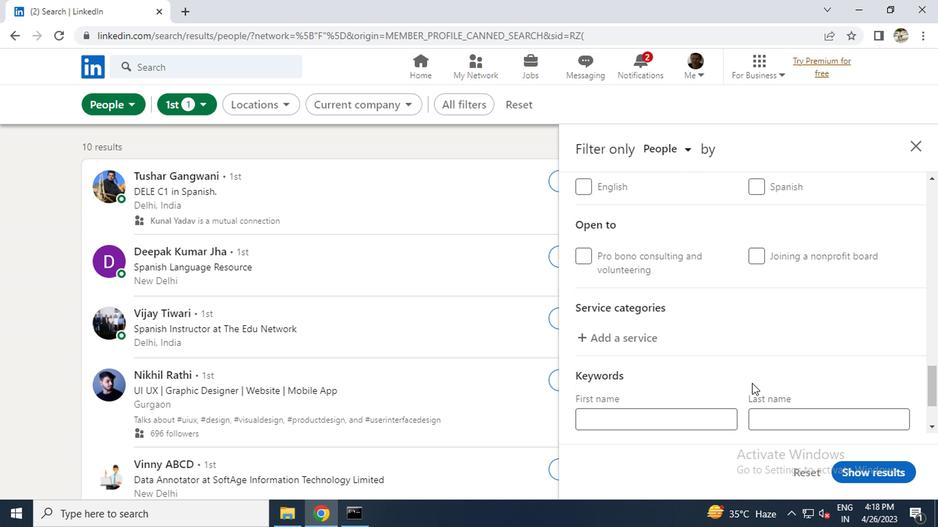 
Action: Mouse scrolled (747, 380) with delta (0, 0)
Screenshot: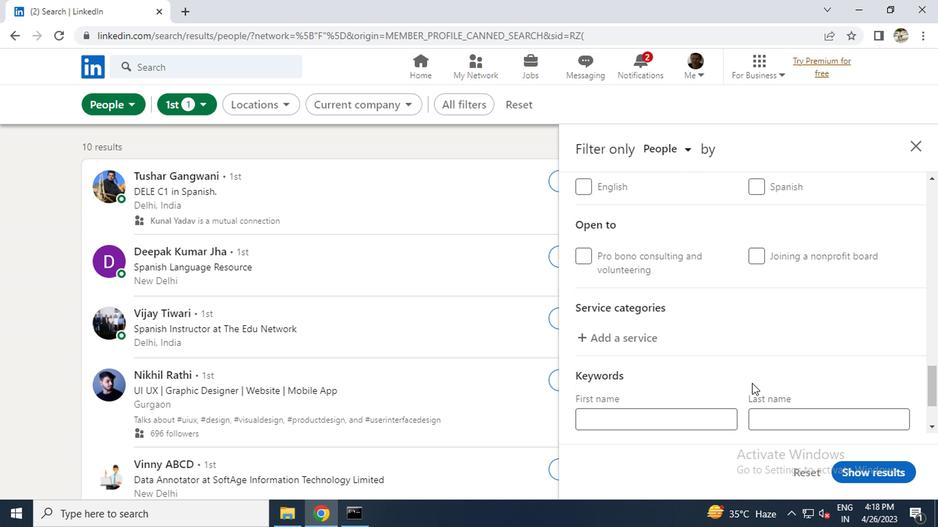
Action: Mouse moved to (692, 378)
Screenshot: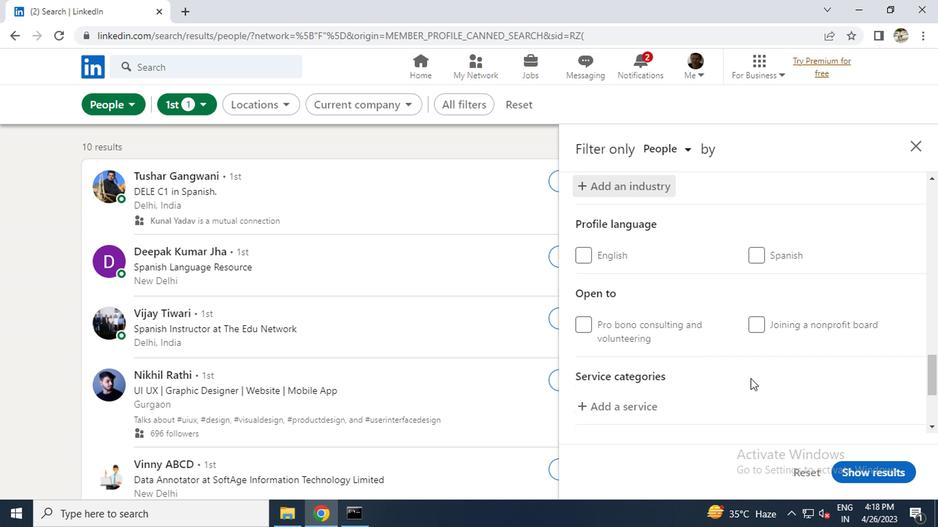 
Action: Mouse scrolled (692, 378) with delta (0, 0)
Screenshot: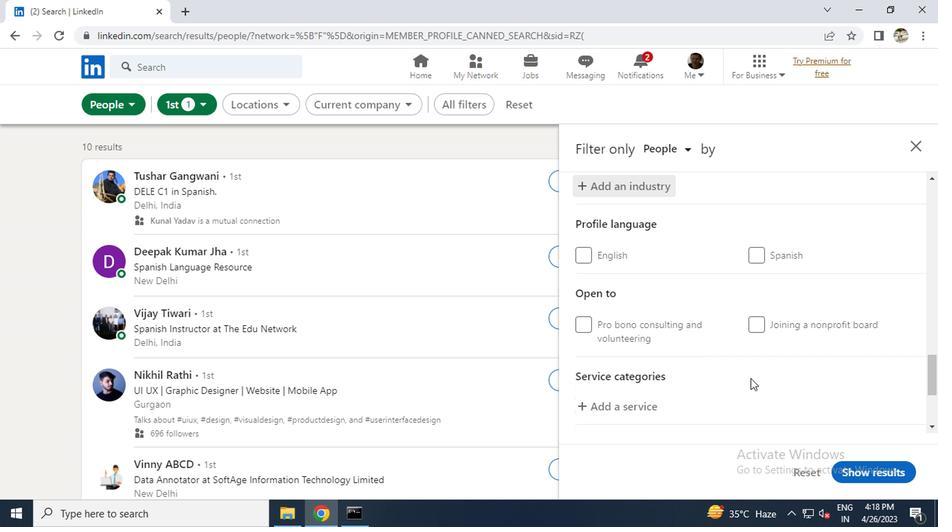 
Action: Mouse scrolled (692, 378) with delta (0, 0)
Screenshot: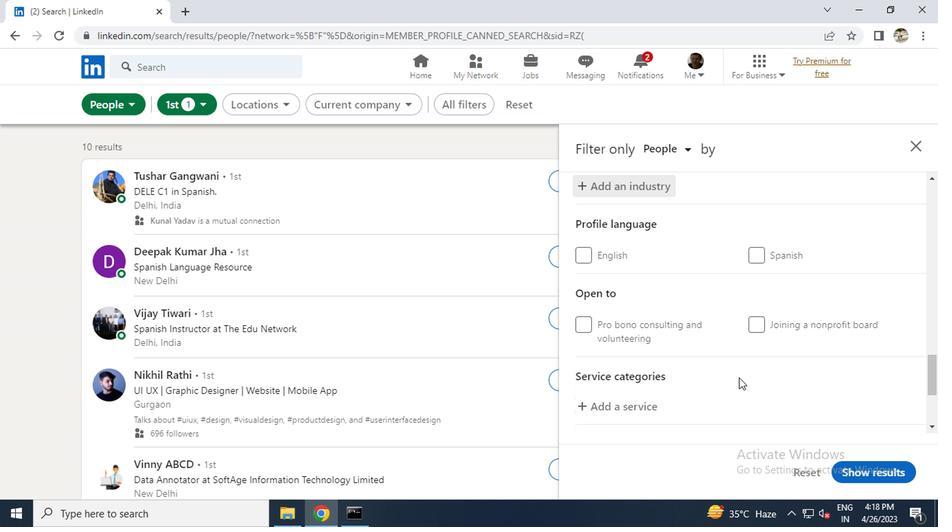 
Action: Mouse moved to (606, 273)
Screenshot: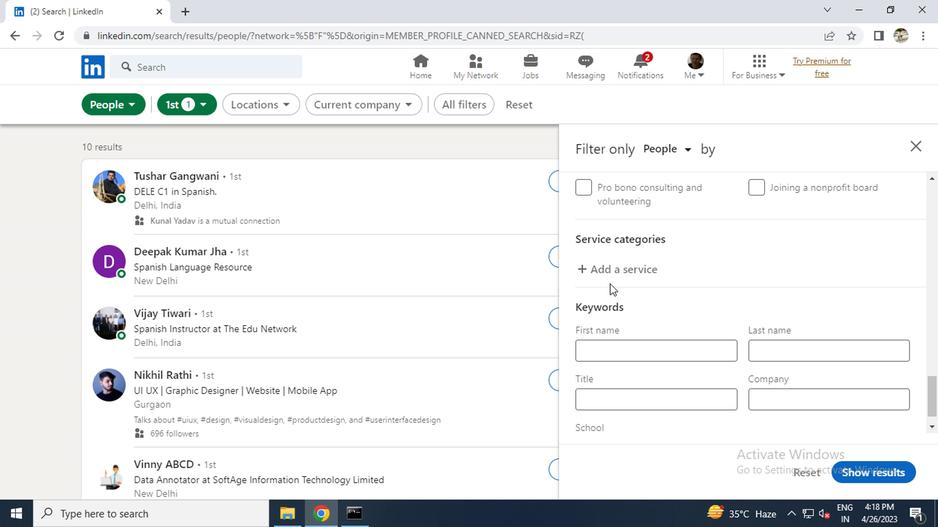 
Action: Mouse pressed left at (606, 273)
Screenshot: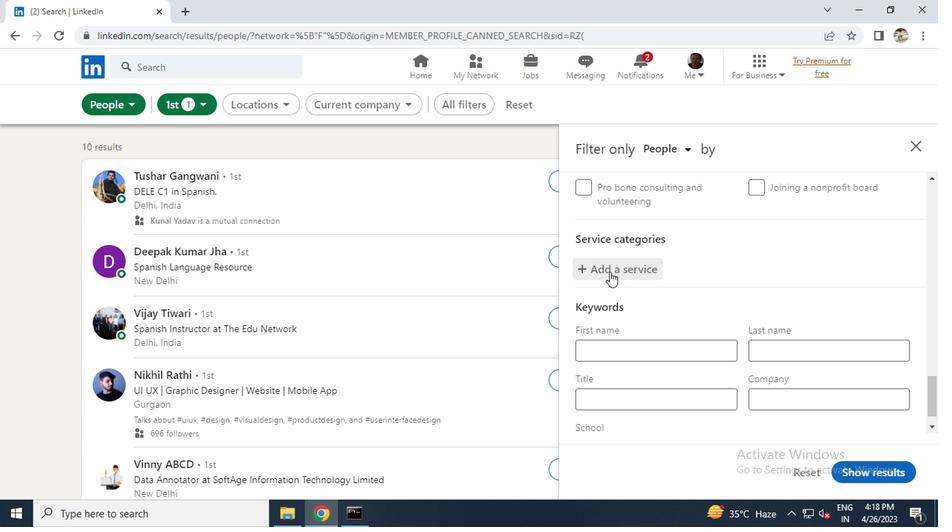 
Action: Key pressed <Key.caps_lock>F<Key.caps_lock>ILE
Screenshot: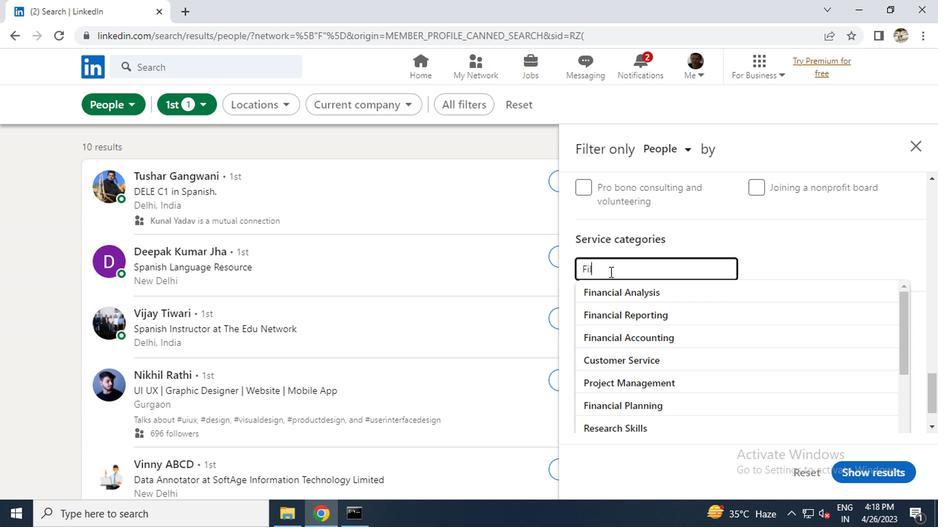 
Action: Mouse moved to (619, 293)
Screenshot: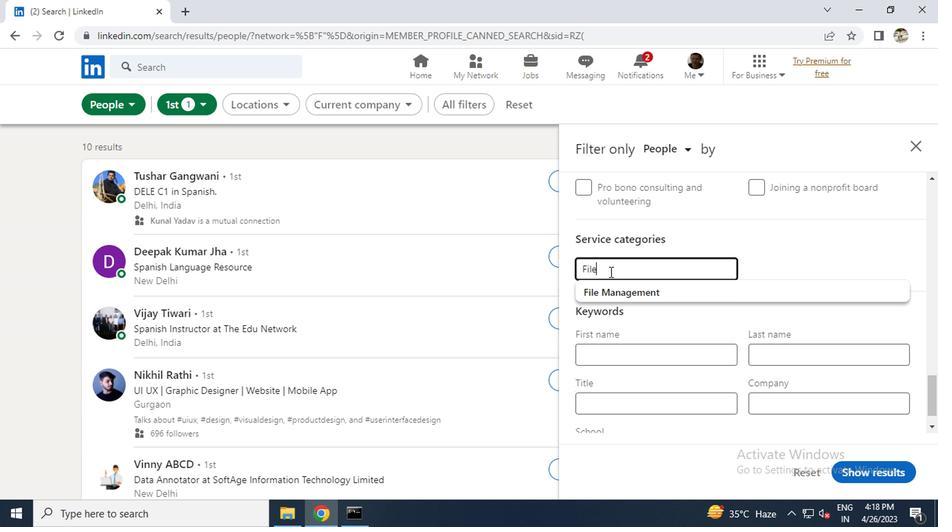 
Action: Mouse pressed left at (619, 293)
Screenshot: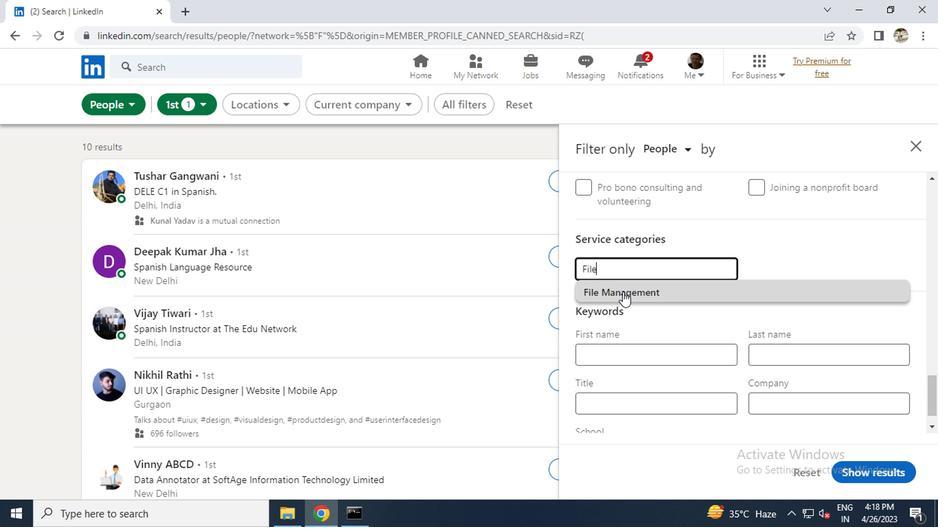 
Action: Mouse moved to (612, 405)
Screenshot: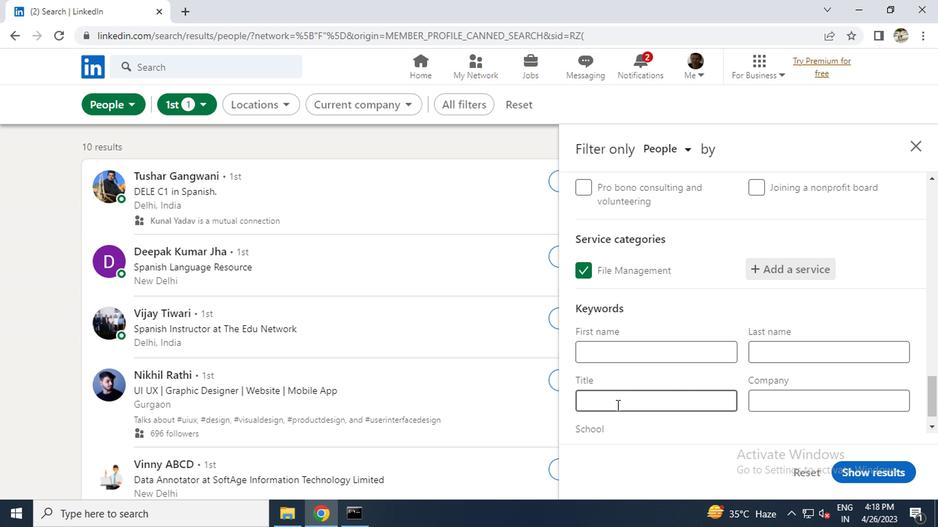 
Action: Mouse pressed left at (612, 405)
Screenshot: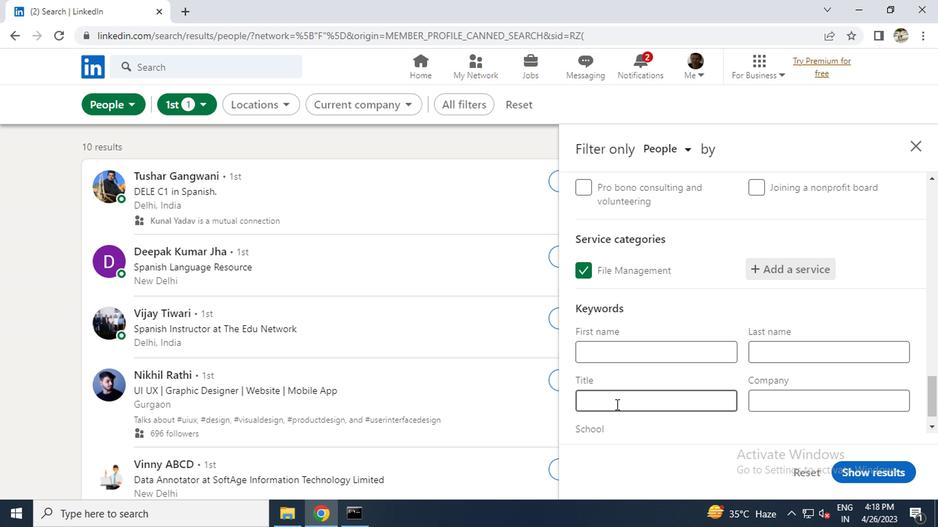 
Action: Key pressed <Key.caps_lock>M<Key.caps_lock>AINTENANCE<Key.space><Key.caps_lock>E<Key.caps_lock>NGINEER
Screenshot: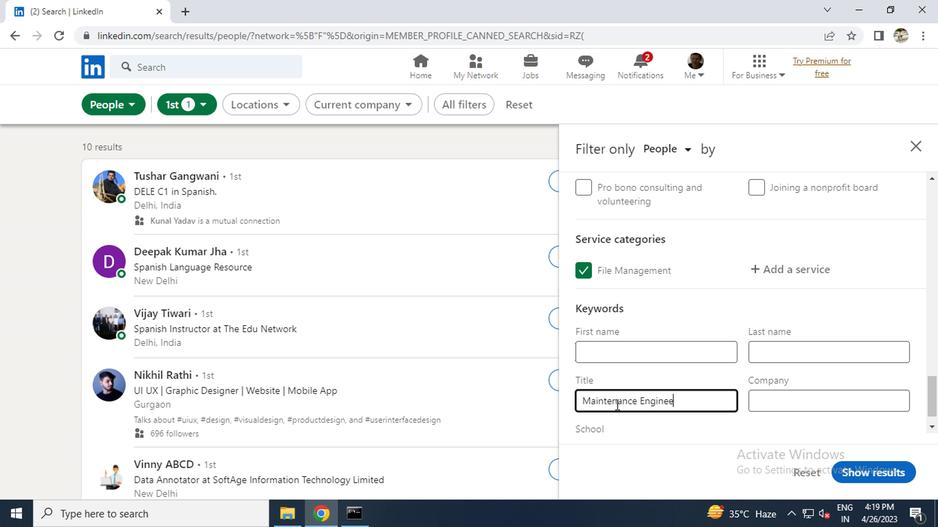 
Action: Mouse moved to (872, 480)
Screenshot: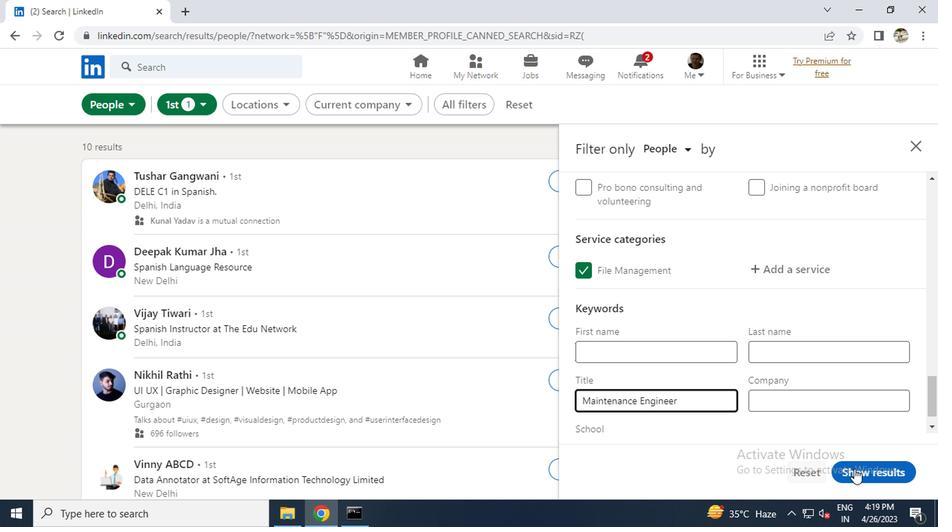 
Action: Mouse pressed left at (872, 480)
Screenshot: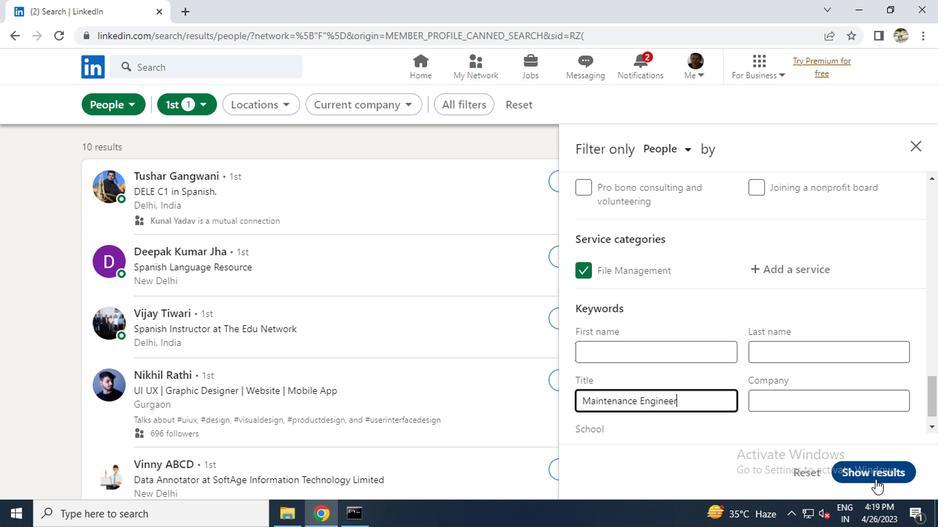 
Action: Mouse moved to (331, 232)
Screenshot: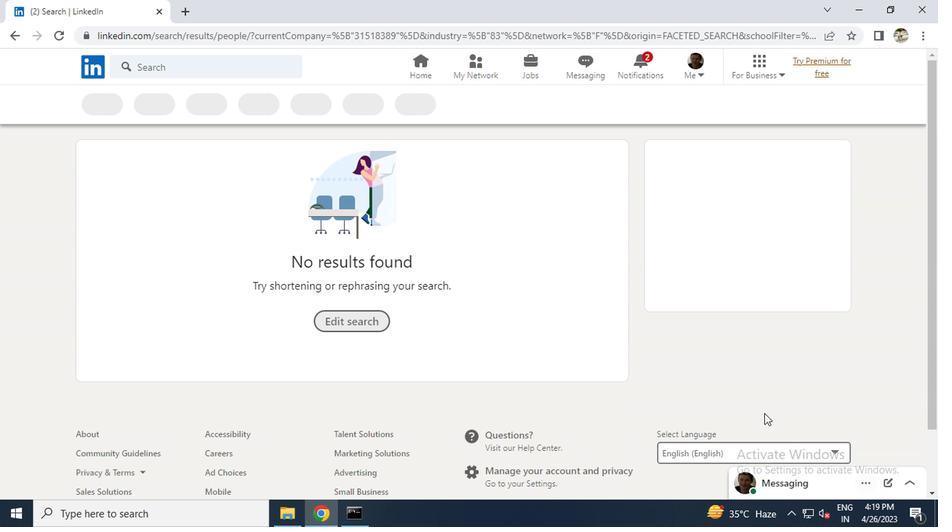 
